 Task: Create new Company, with domain: 'caterpillar.com' and type: 'Reseller'. Add new contact for this company, with mail Id: 'Akshay18Verma@caterpillar.com', First Name: Akshay, Last name:  Verma, Job Title: 'Supply Chain Manager', Phone Number: '(617) 555-8902'. Change life cycle stage to  Lead and lead status to  Open. Logged in from softage.3@softage.net
Action: Mouse moved to (30, 65)
Screenshot: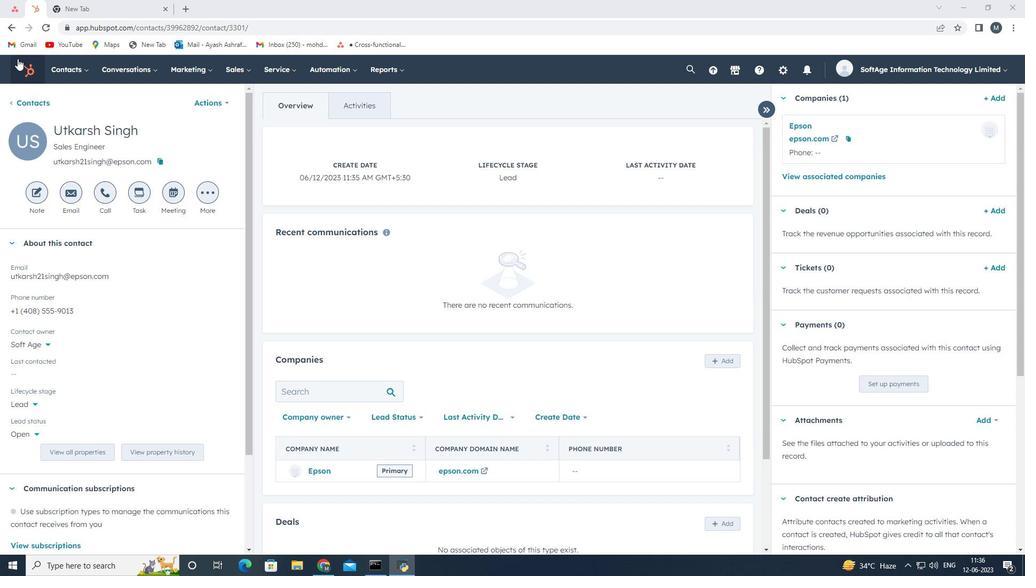 
Action: Mouse pressed left at (30, 65)
Screenshot: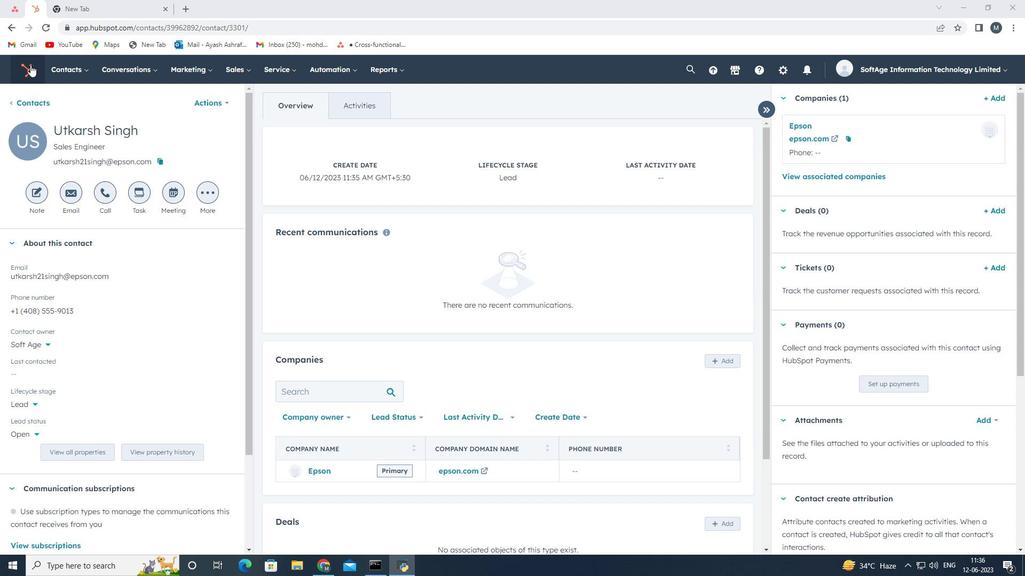 
Action: Mouse moved to (53, 68)
Screenshot: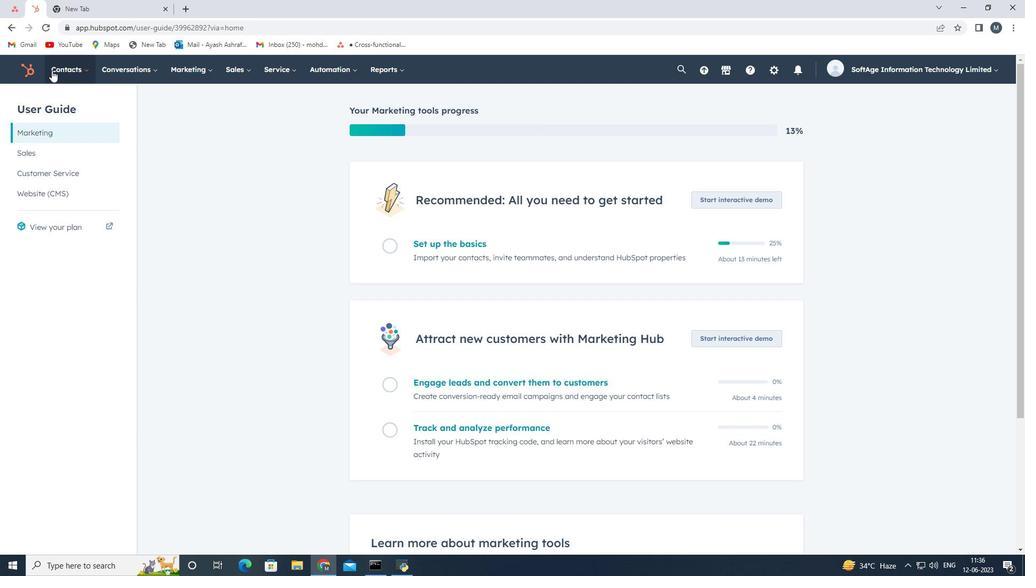 
Action: Mouse pressed left at (53, 68)
Screenshot: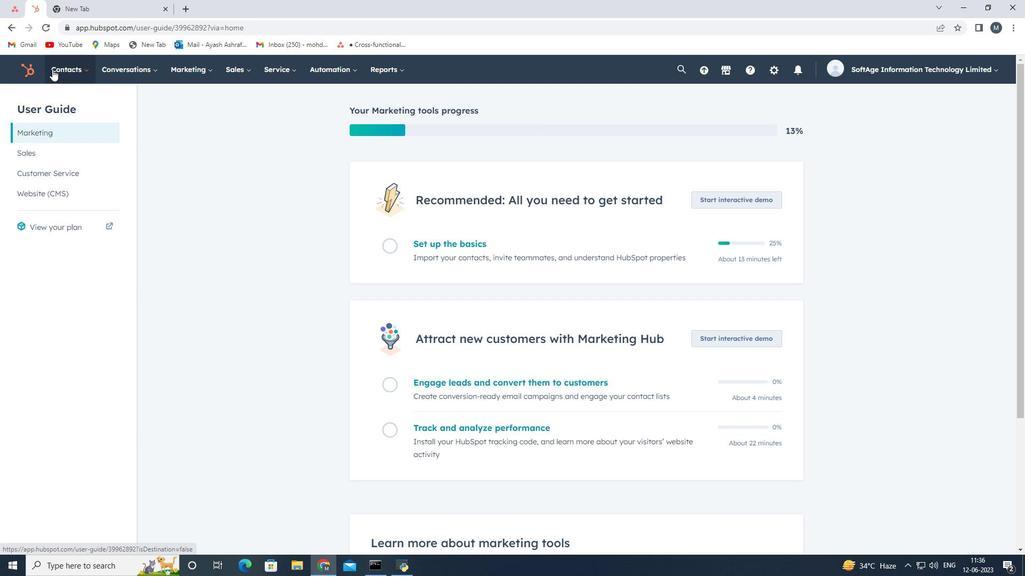 
Action: Mouse moved to (78, 124)
Screenshot: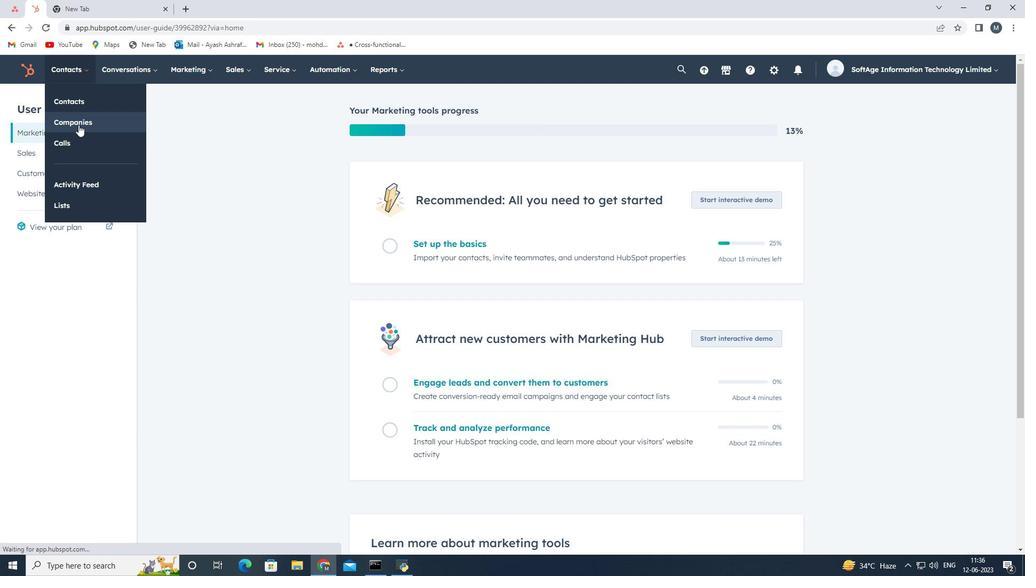
Action: Mouse pressed left at (78, 124)
Screenshot: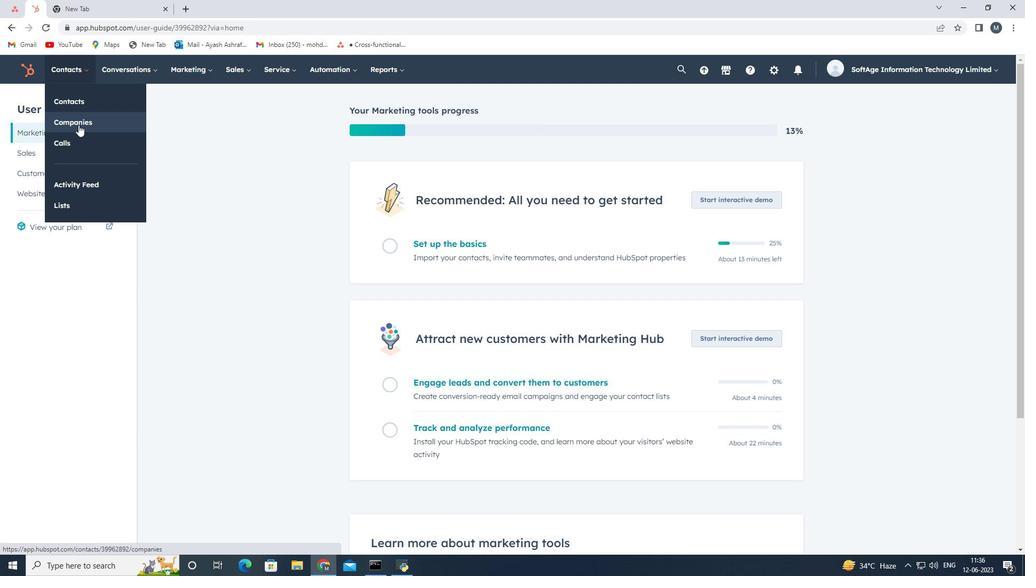 
Action: Mouse moved to (958, 108)
Screenshot: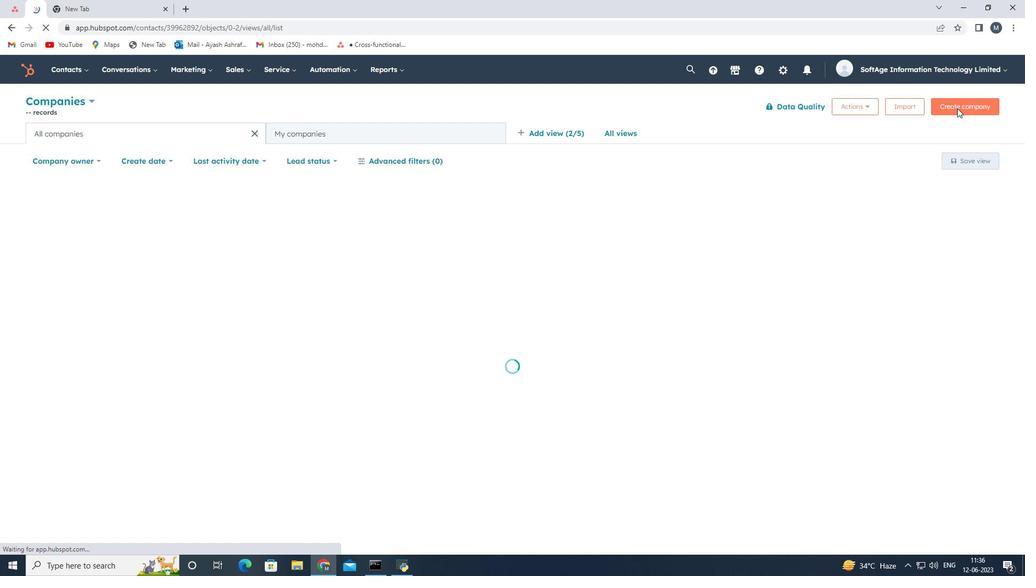 
Action: Mouse pressed left at (958, 108)
Screenshot: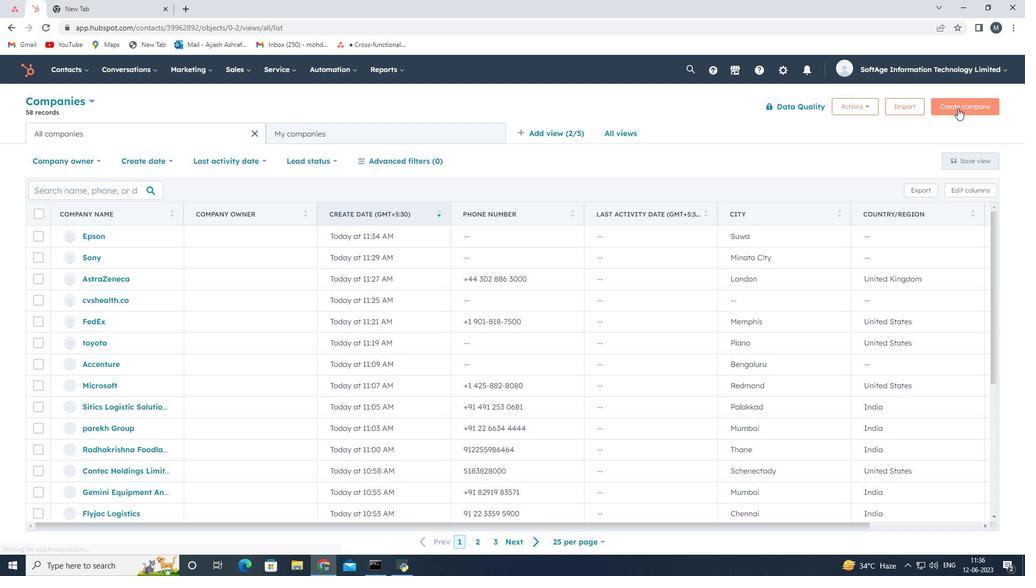 
Action: Mouse moved to (778, 153)
Screenshot: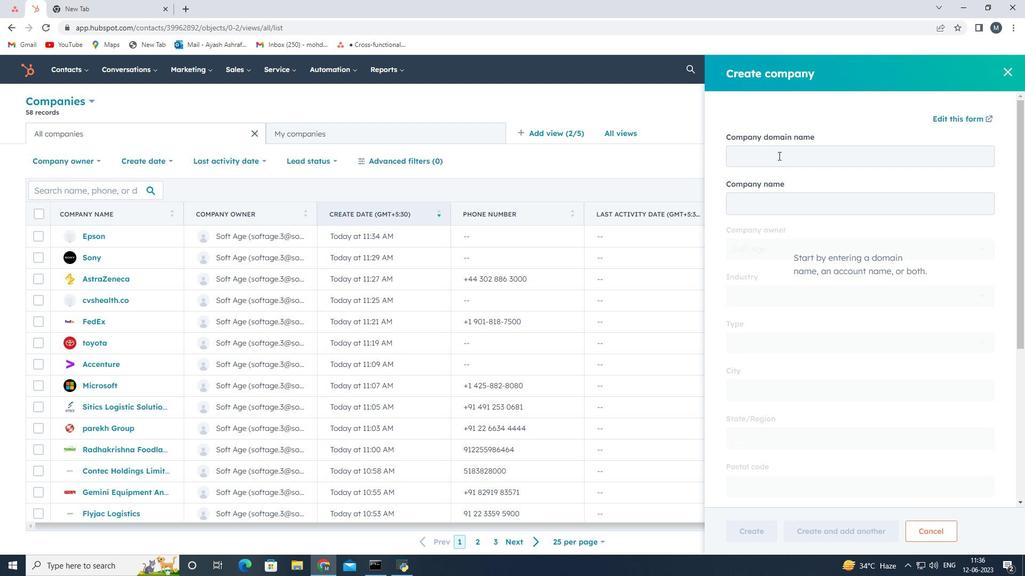 
Action: Mouse pressed left at (778, 153)
Screenshot: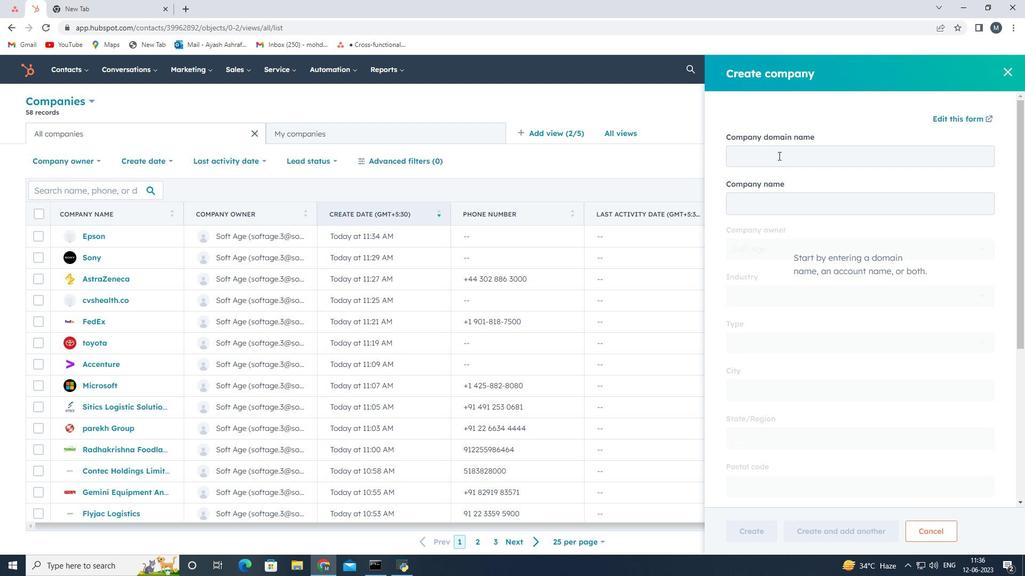 
Action: Key pressed catepillar.com
Screenshot: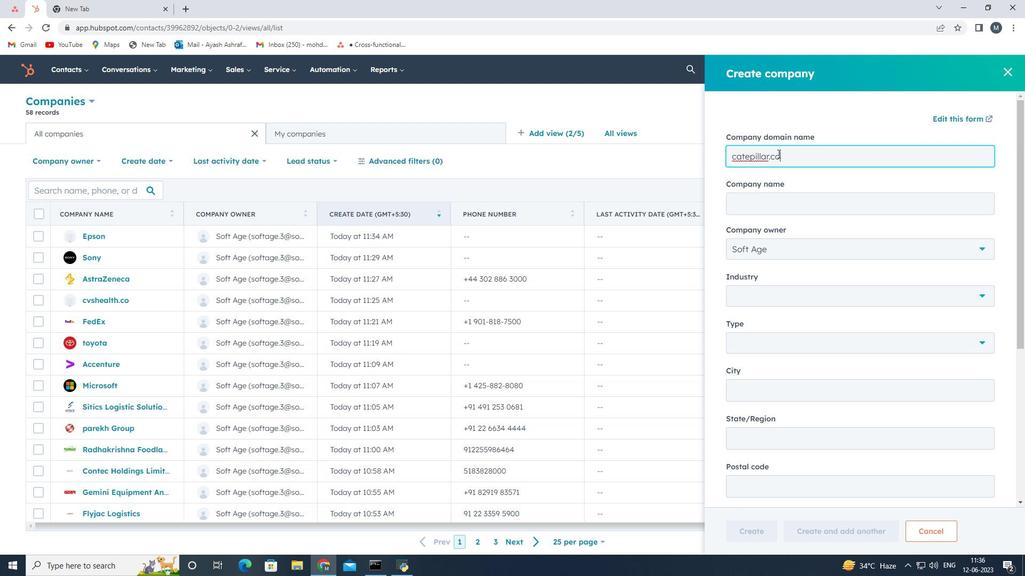 
Action: Mouse moved to (778, 291)
Screenshot: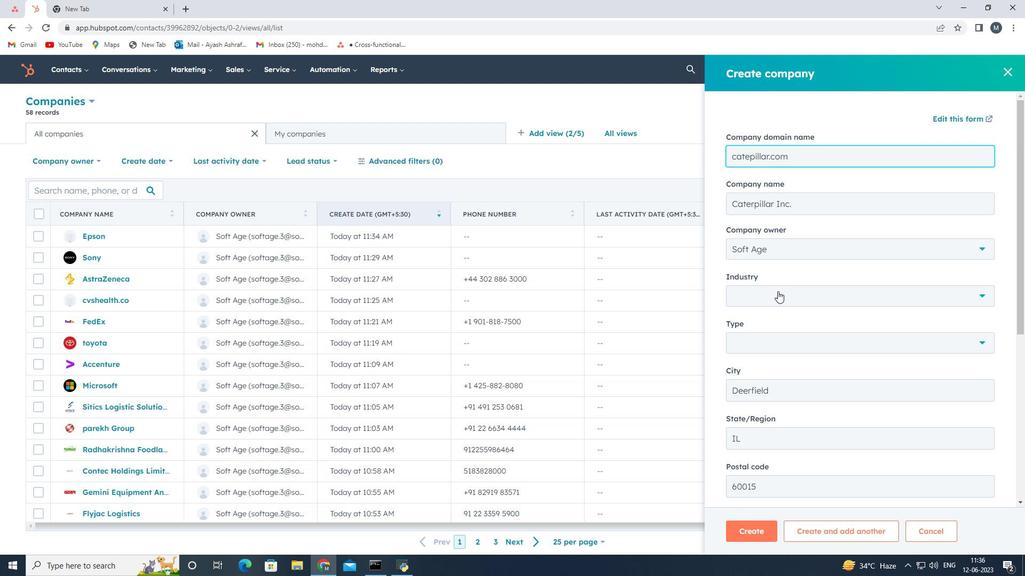 
Action: Mouse pressed left at (778, 291)
Screenshot: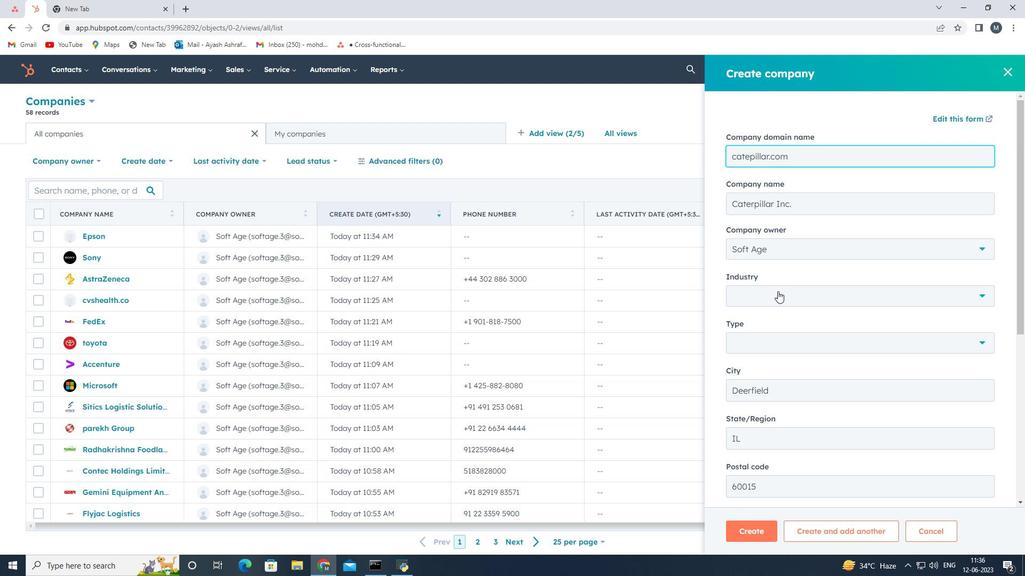 
Action: Mouse moved to (803, 266)
Screenshot: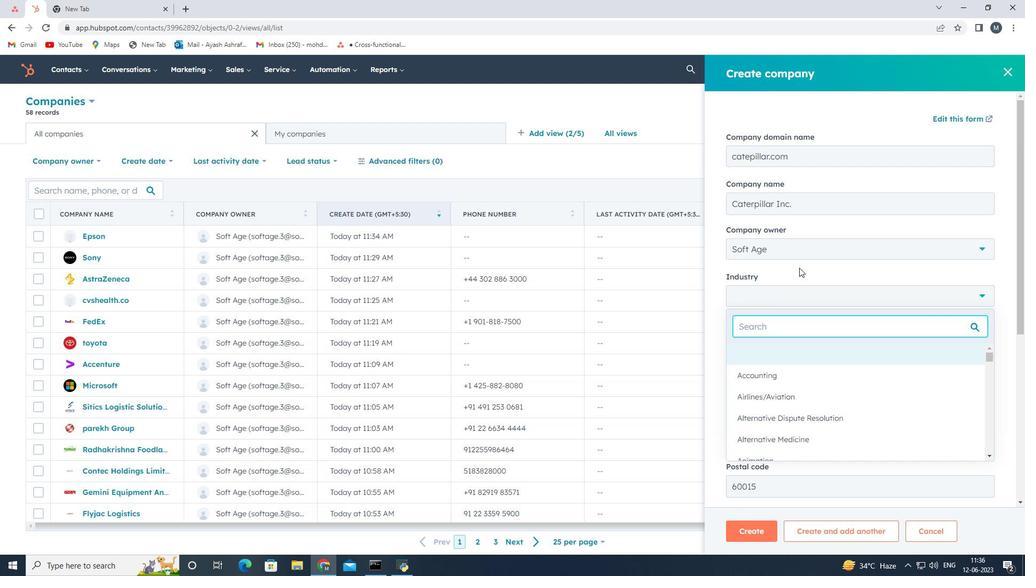 
Action: Mouse pressed left at (803, 266)
Screenshot: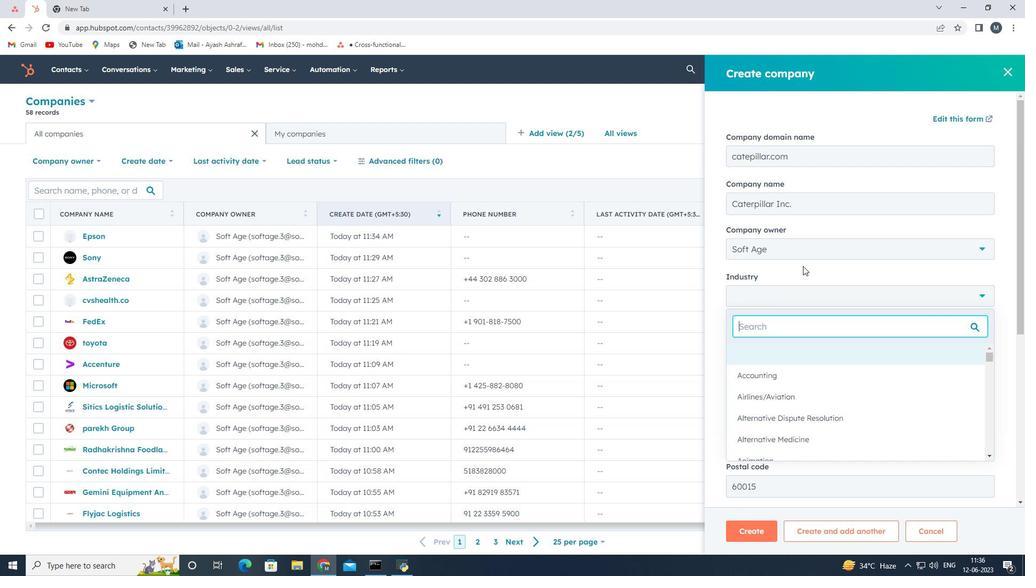 
Action: Mouse moved to (807, 262)
Screenshot: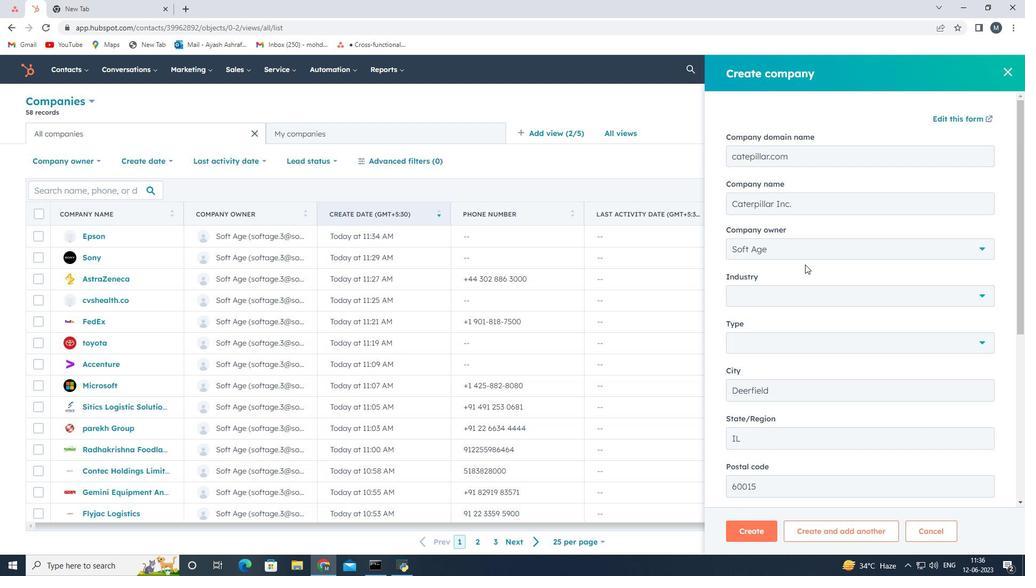 
Action: Mouse scrolled (807, 261) with delta (0, 0)
Screenshot: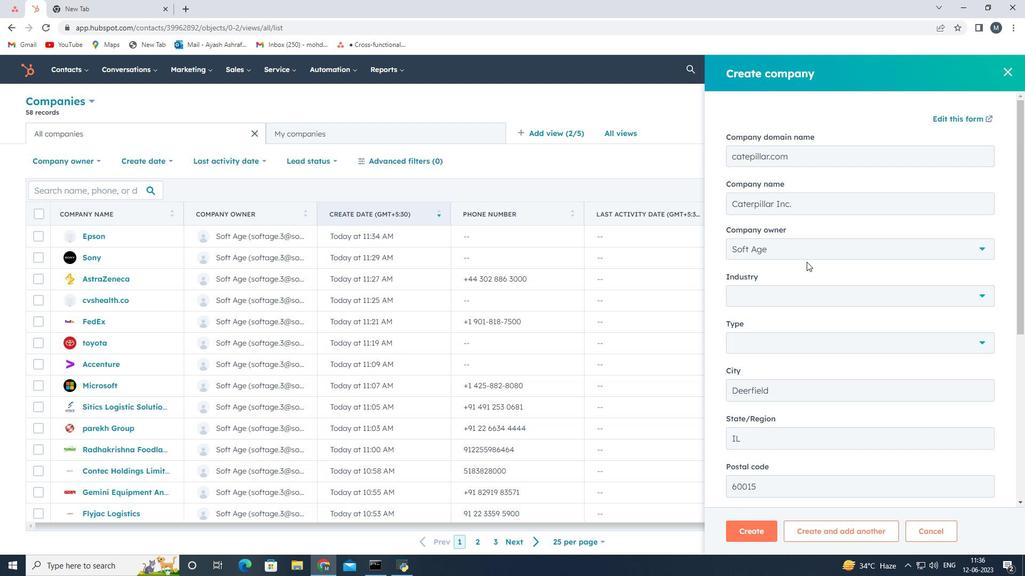 
Action: Mouse moved to (807, 262)
Screenshot: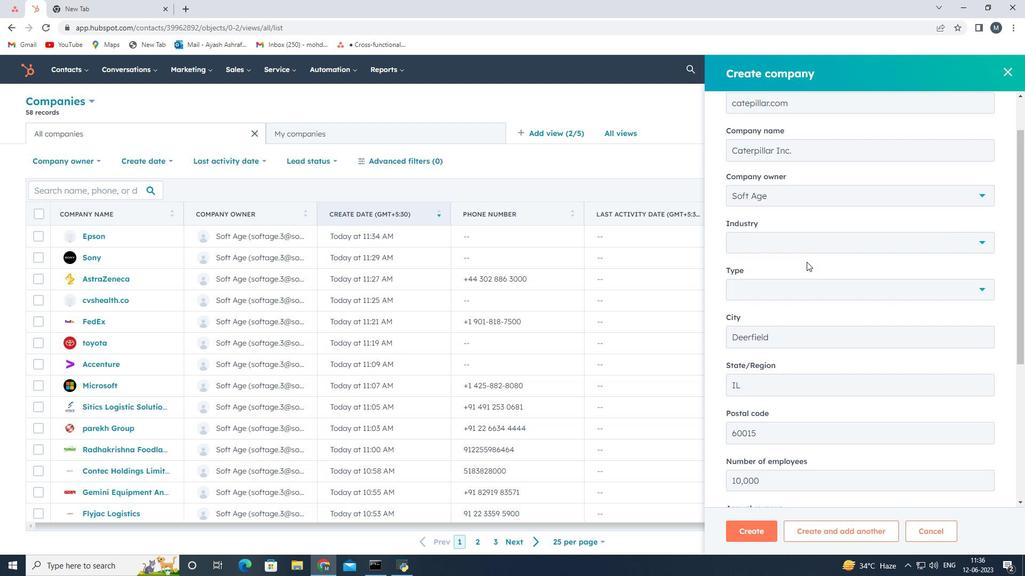 
Action: Mouse scrolled (807, 262) with delta (0, 0)
Screenshot: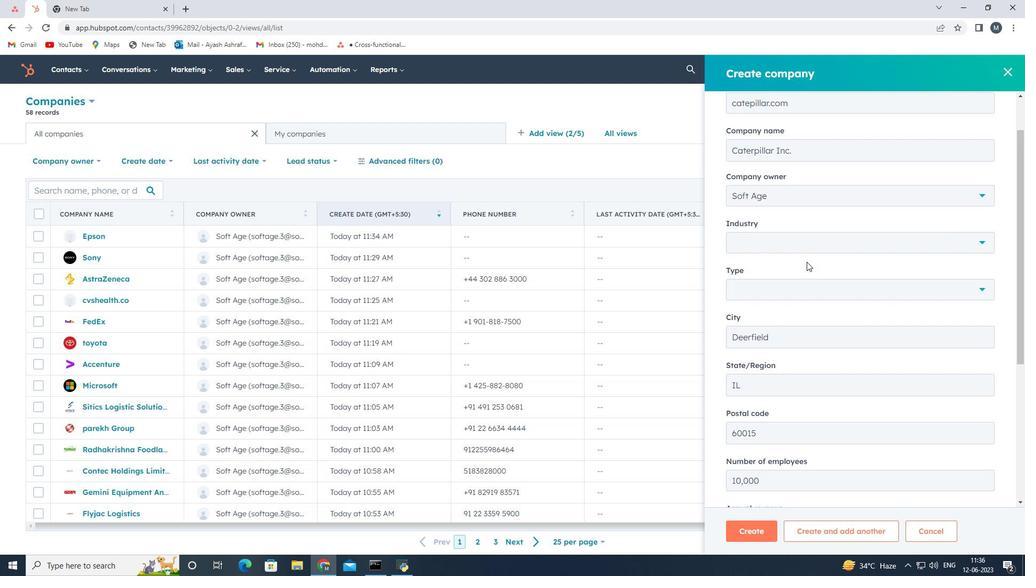 
Action: Mouse moved to (841, 237)
Screenshot: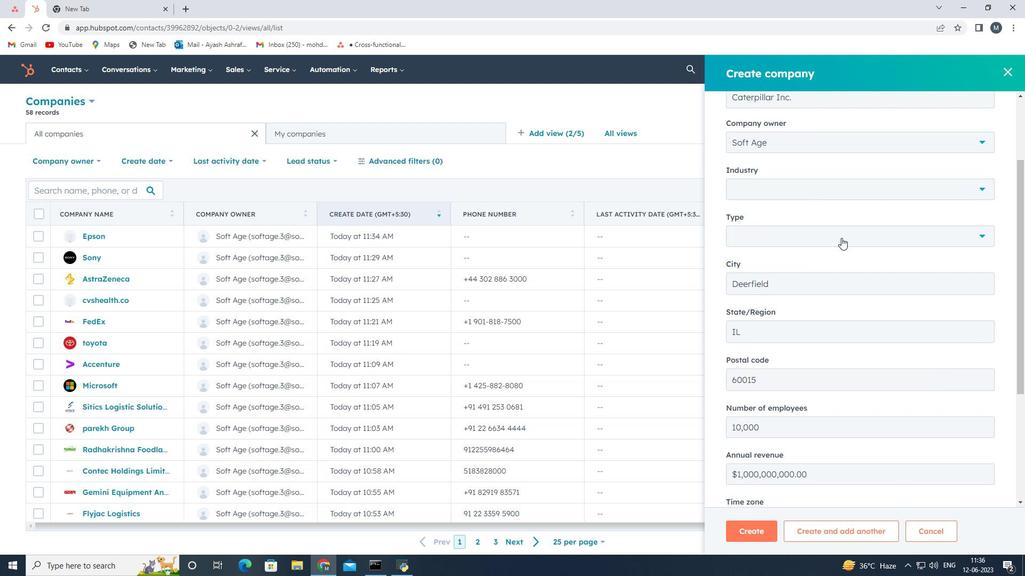 
Action: Mouse pressed left at (841, 237)
Screenshot: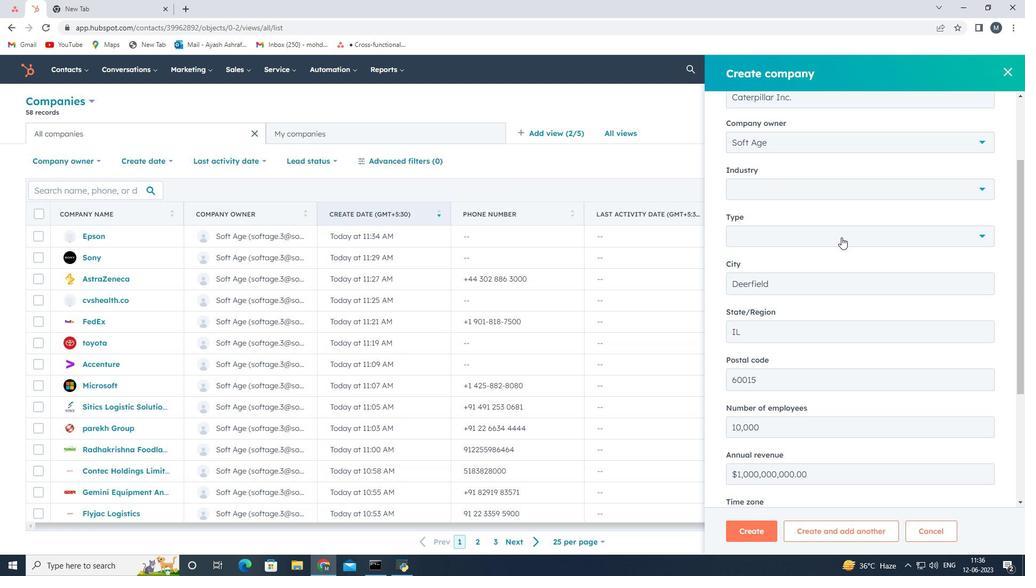 
Action: Mouse moved to (787, 327)
Screenshot: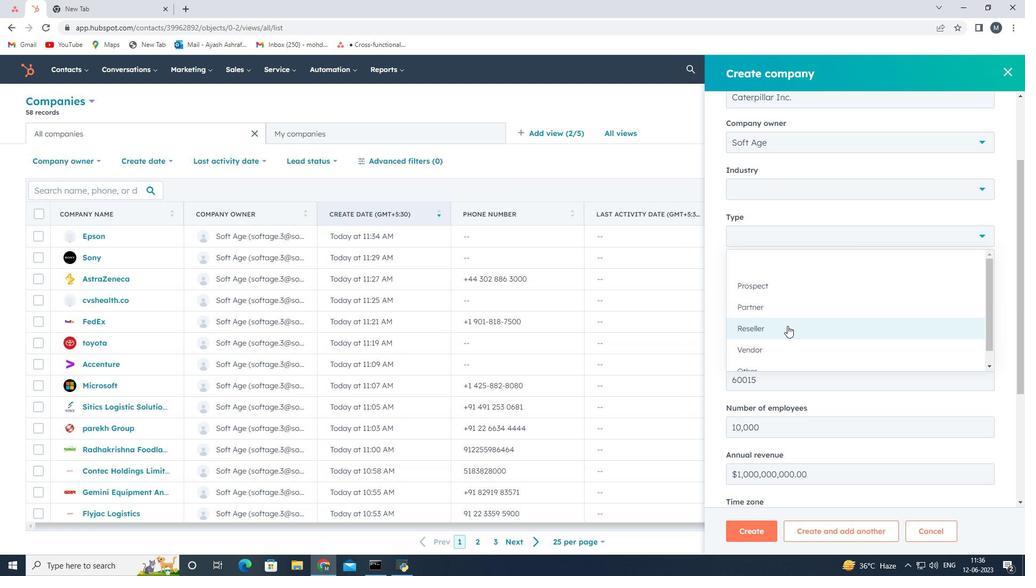 
Action: Mouse pressed left at (787, 327)
Screenshot: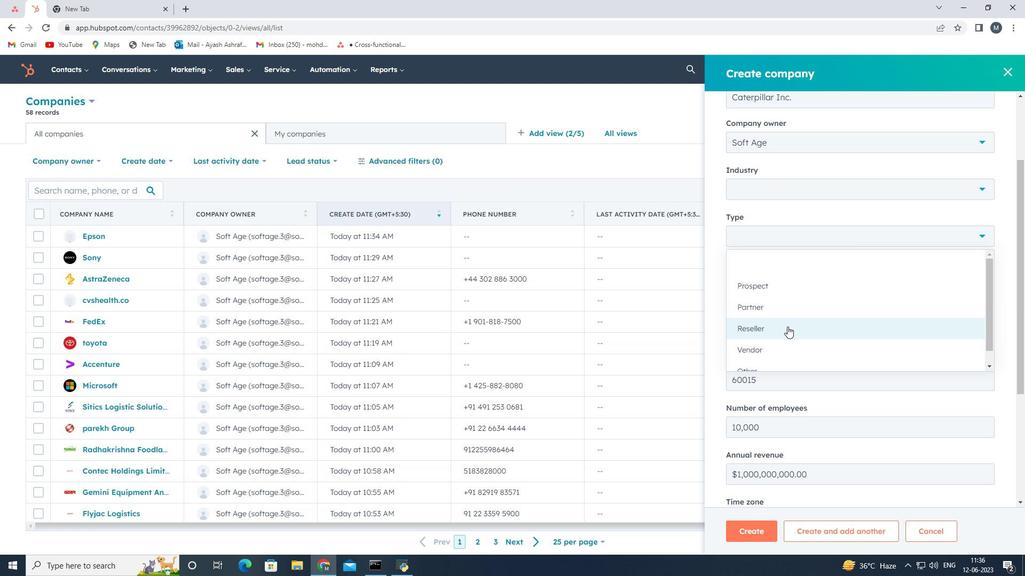 
Action: Mouse moved to (775, 392)
Screenshot: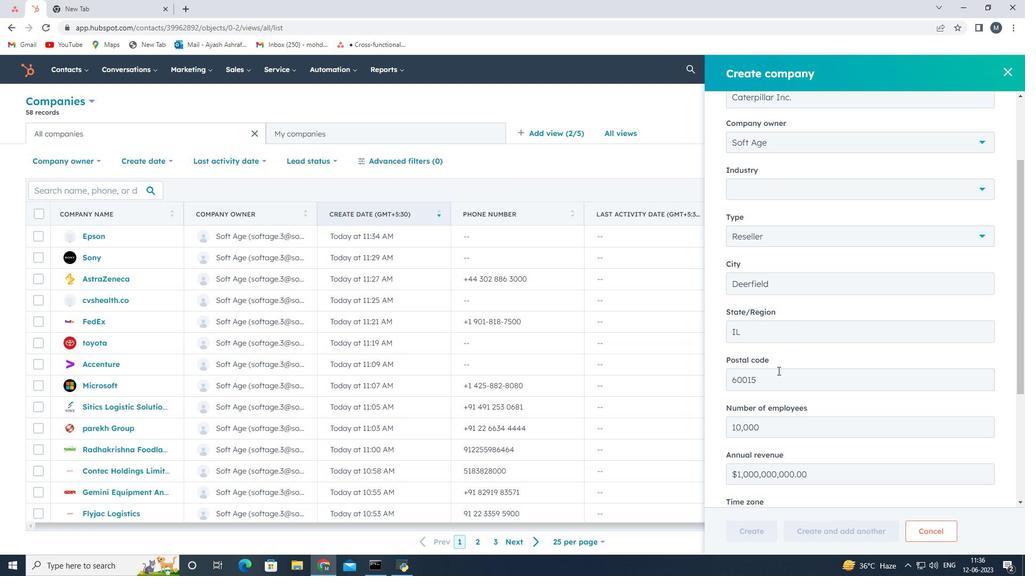 
Action: Mouse scrolled (775, 391) with delta (0, 0)
Screenshot: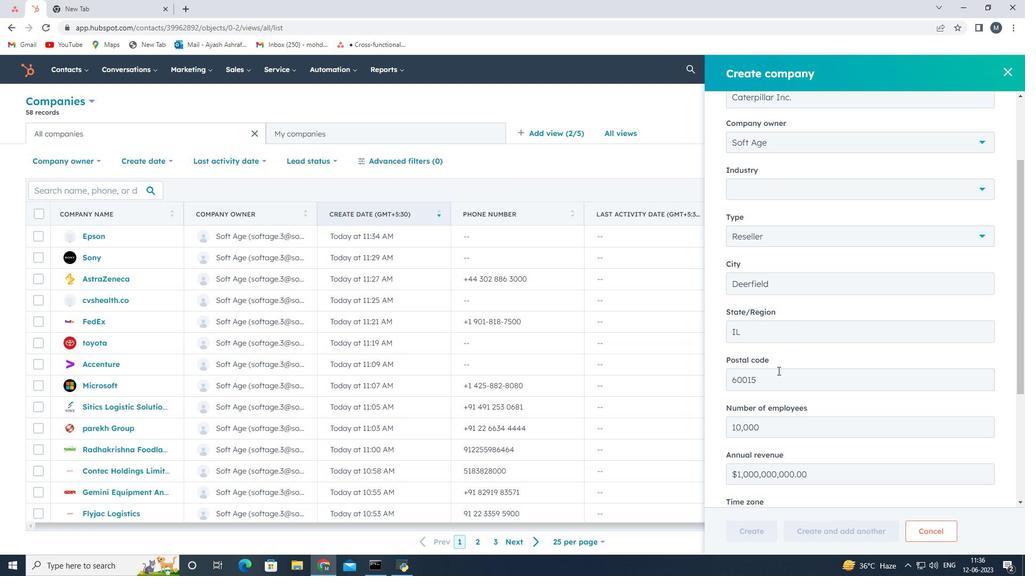 
Action: Mouse moved to (775, 397)
Screenshot: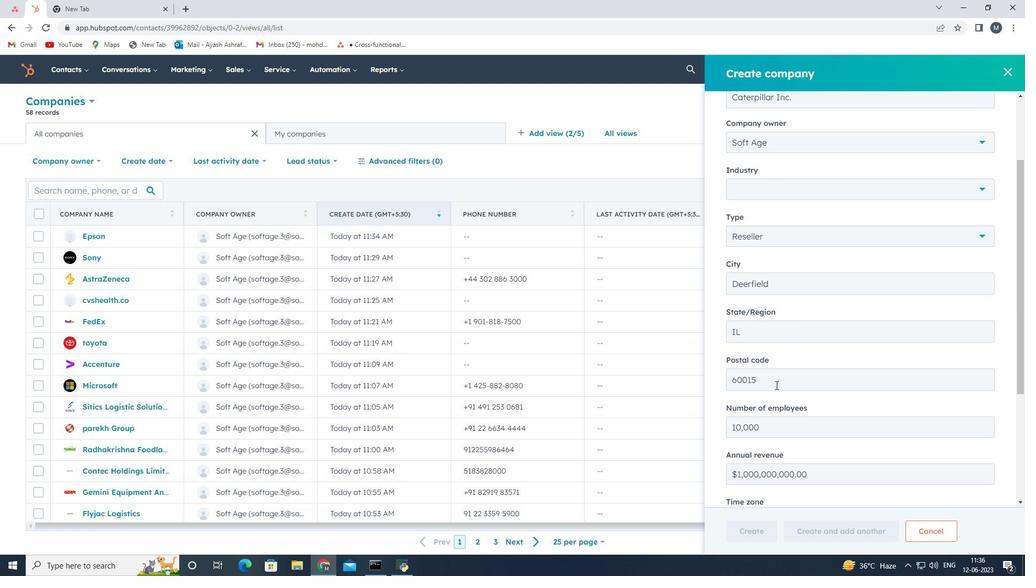 
Action: Mouse scrolled (775, 396) with delta (0, 0)
Screenshot: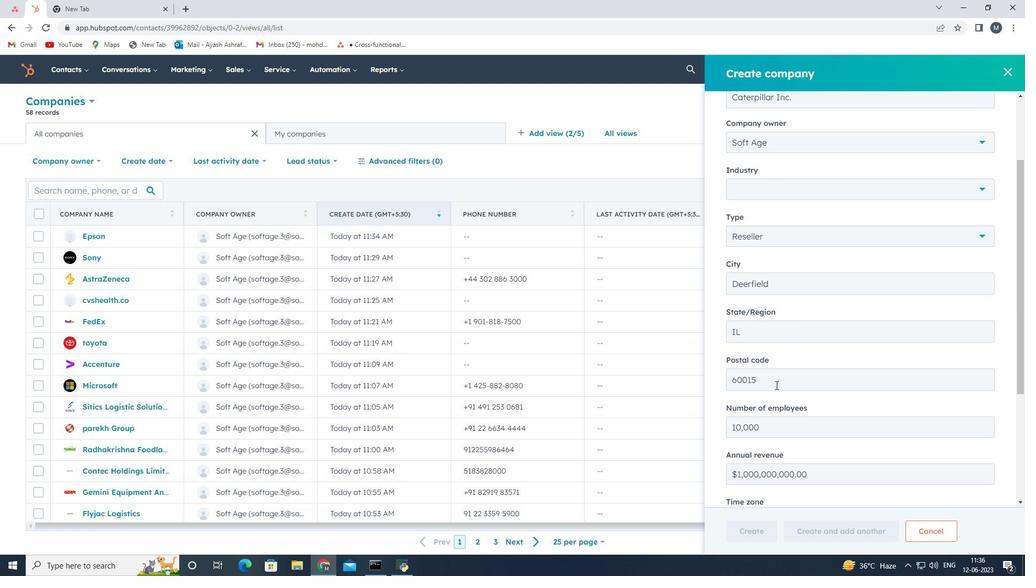 
Action: Mouse moved to (775, 399)
Screenshot: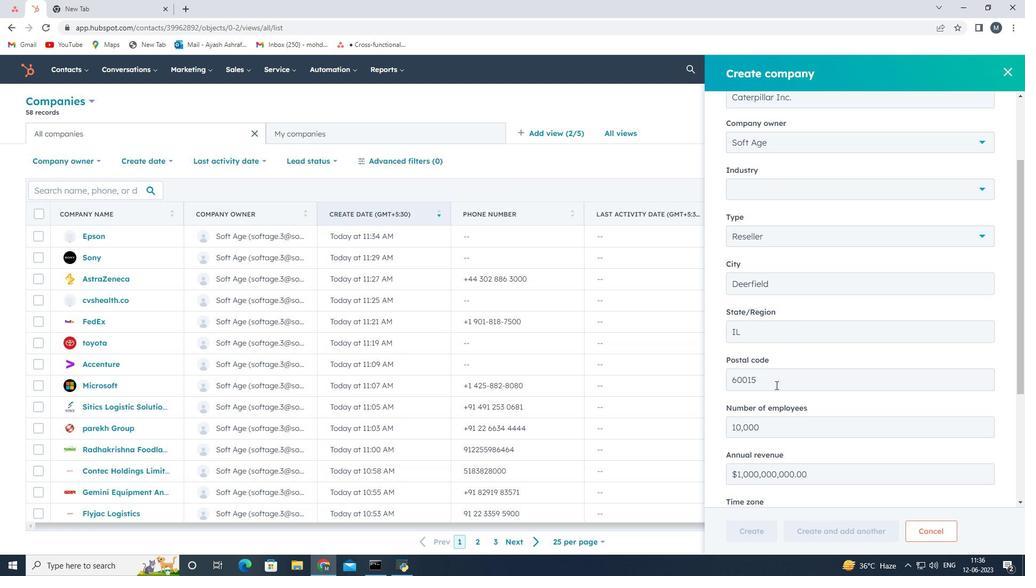 
Action: Mouse scrolled (775, 398) with delta (0, 0)
Screenshot: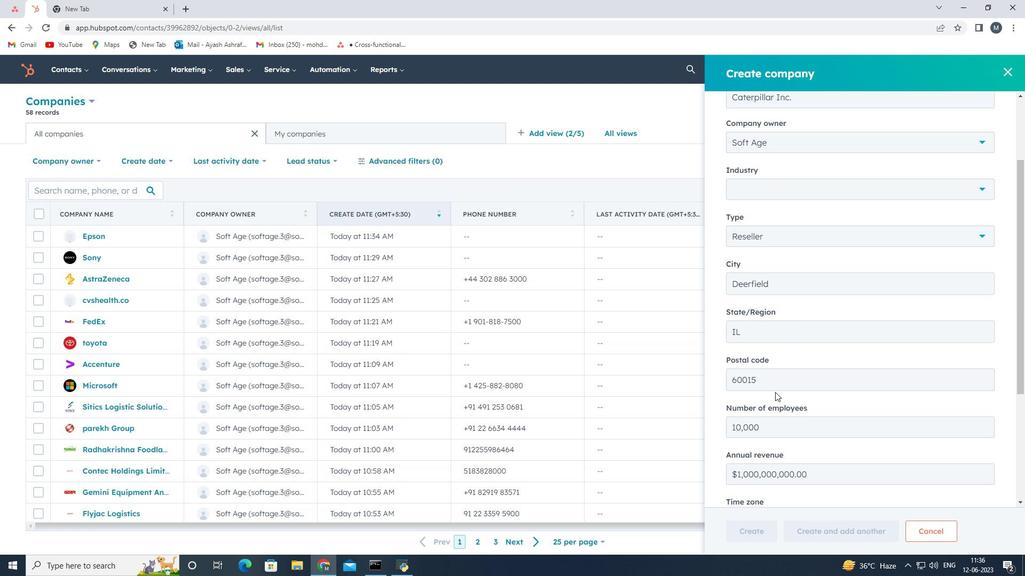 
Action: Mouse scrolled (775, 398) with delta (0, 0)
Screenshot: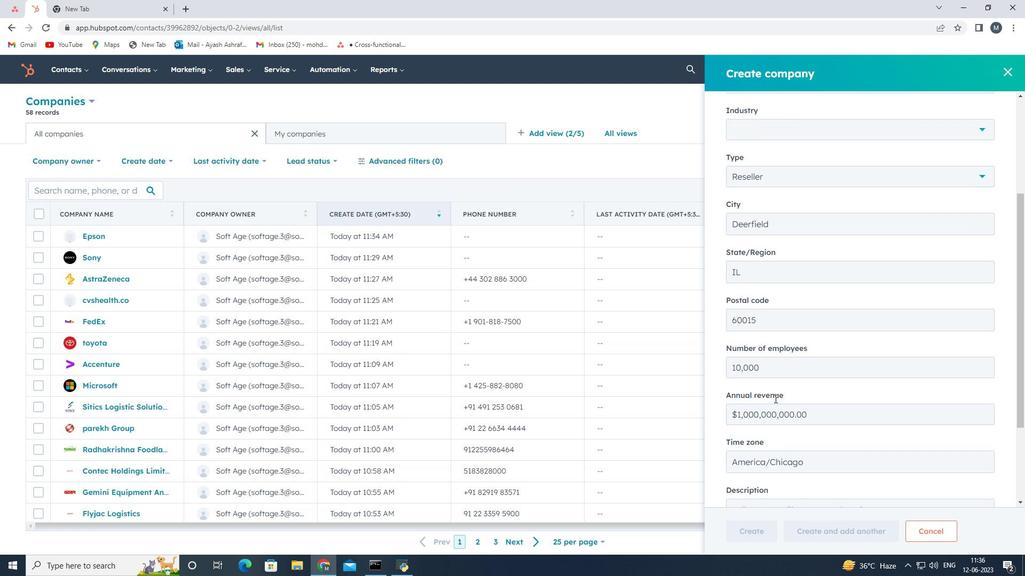 
Action: Mouse moved to (774, 402)
Screenshot: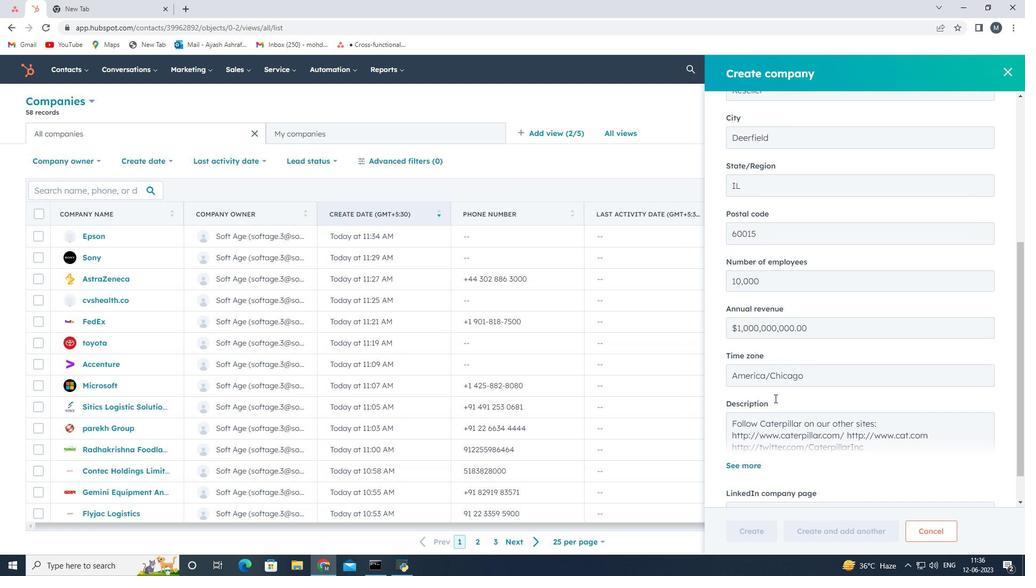 
Action: Mouse scrolled (774, 402) with delta (0, 0)
Screenshot: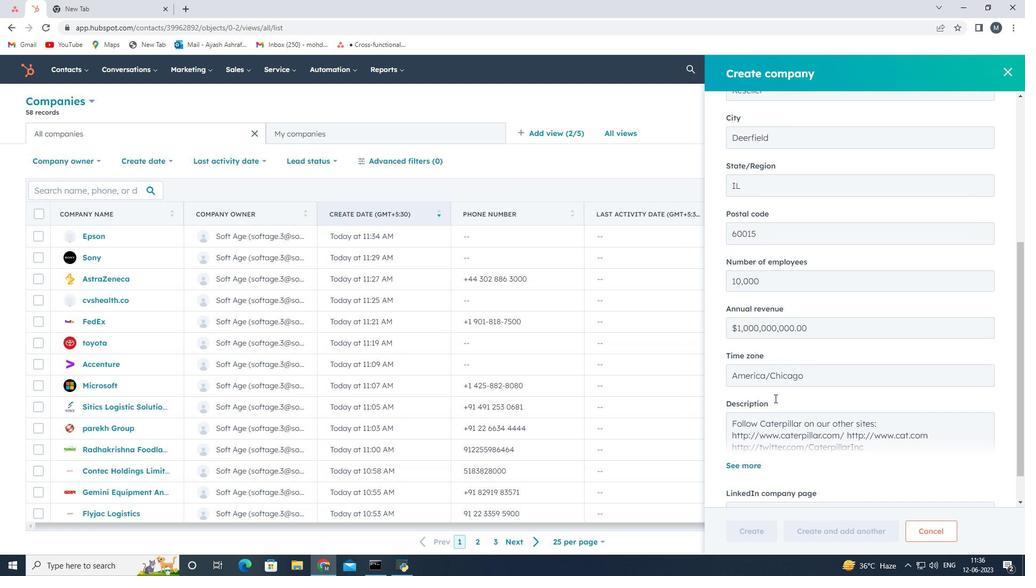 
Action: Mouse moved to (774, 405)
Screenshot: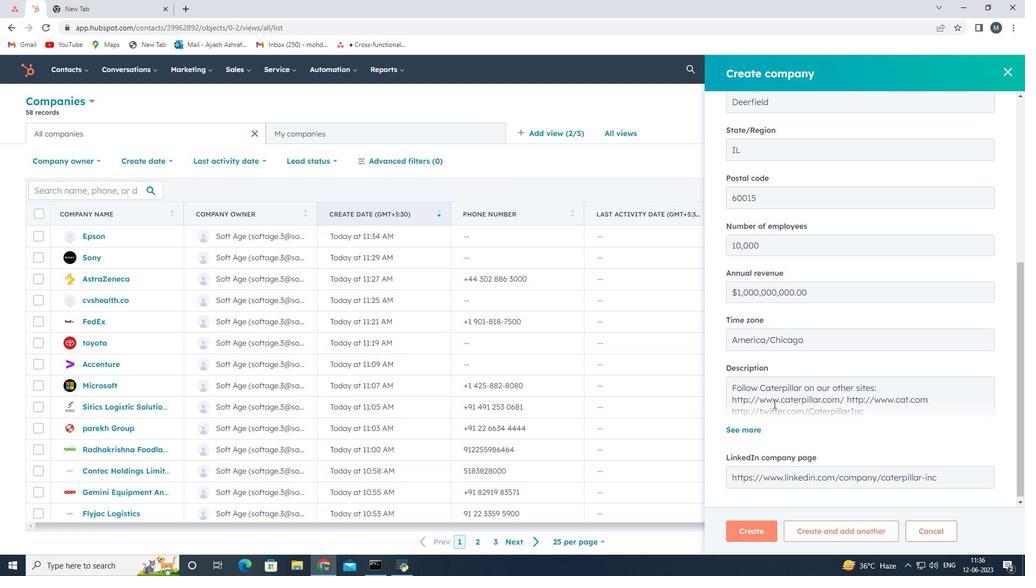 
Action: Mouse scrolled (774, 404) with delta (0, 0)
Screenshot: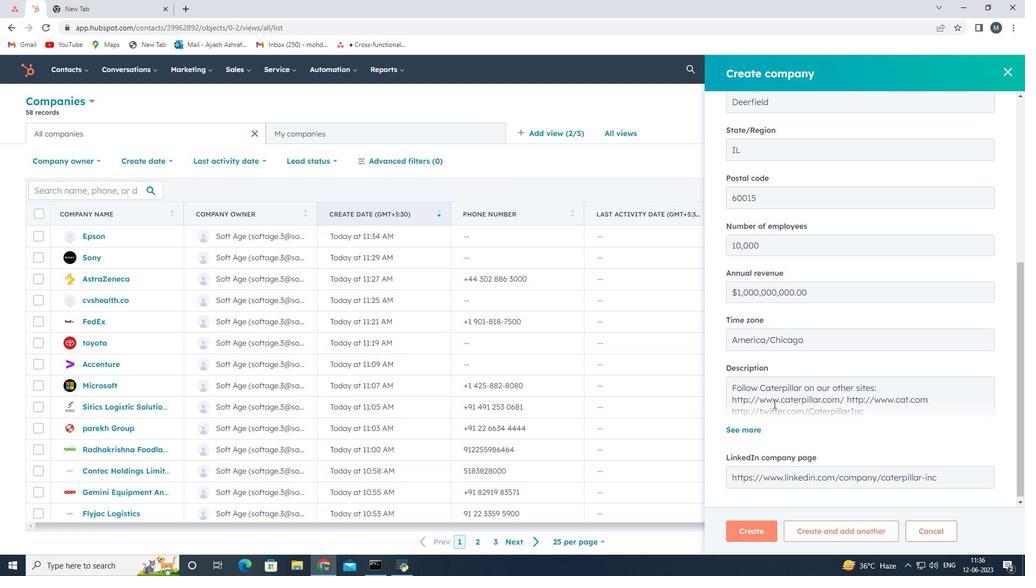 
Action: Mouse moved to (756, 532)
Screenshot: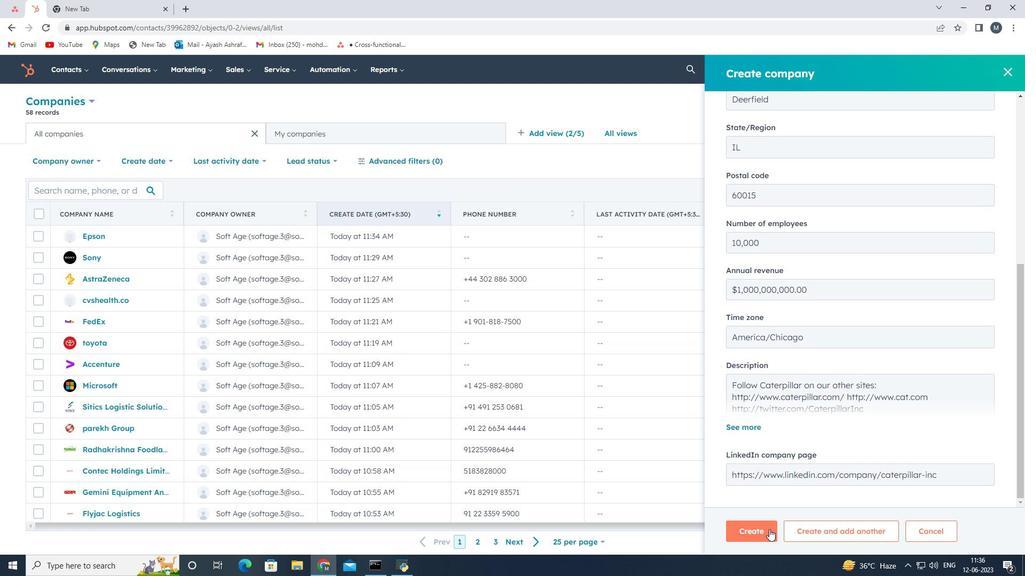 
Action: Mouse pressed left at (756, 532)
Screenshot: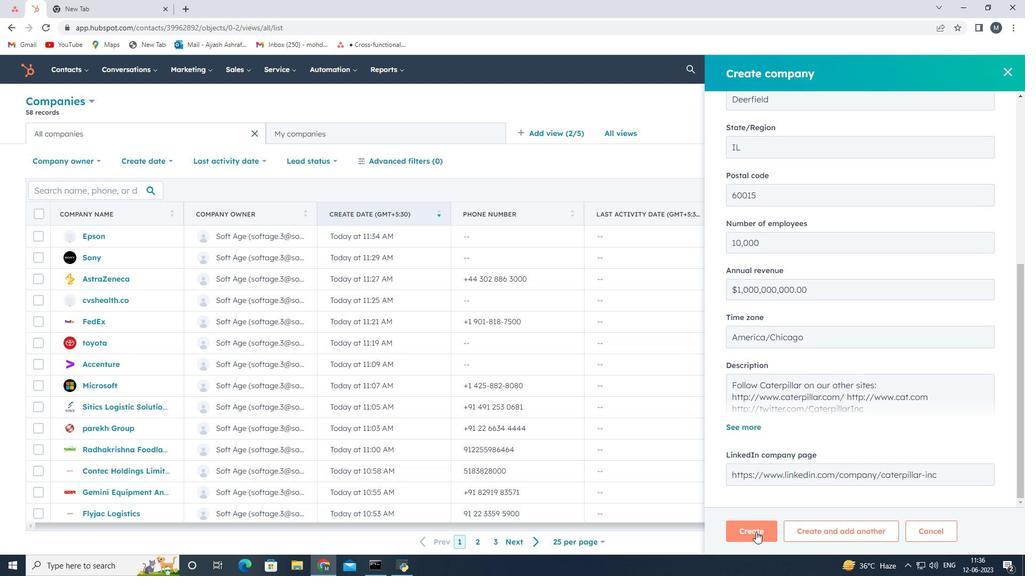 
Action: Mouse moved to (728, 356)
Screenshot: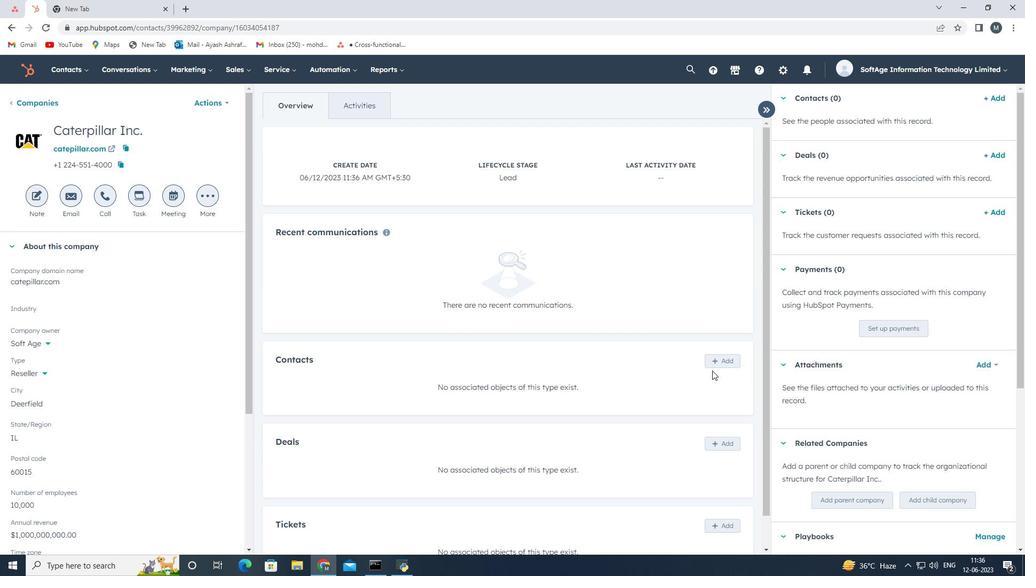 
Action: Mouse pressed left at (728, 356)
Screenshot: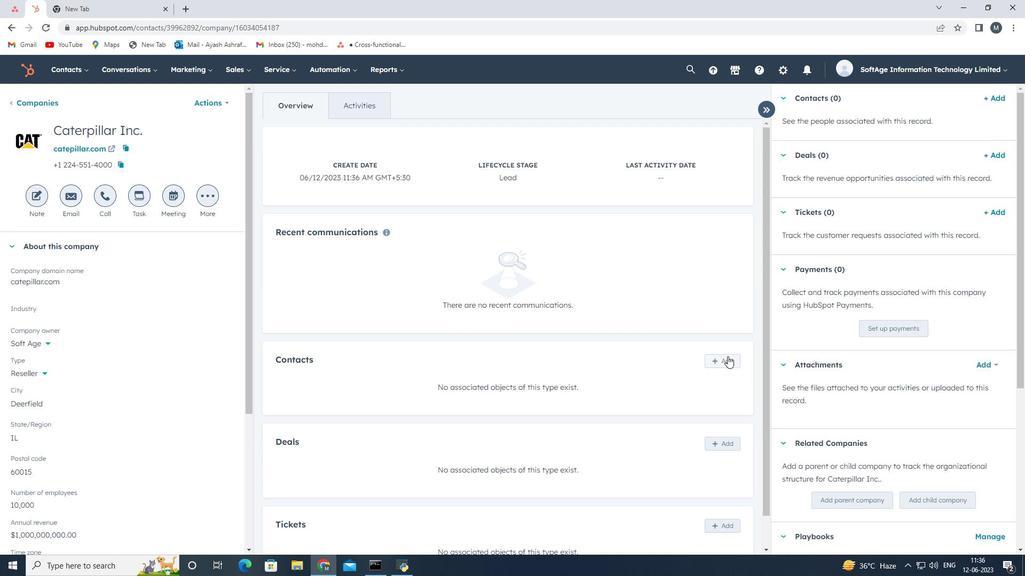 
Action: Mouse moved to (800, 122)
Screenshot: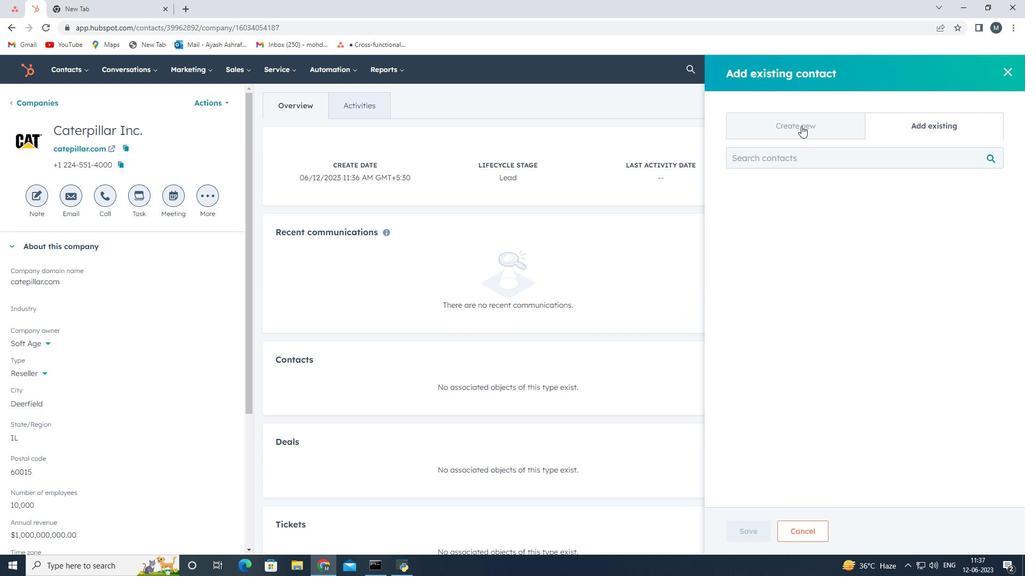 
Action: Mouse pressed left at (800, 122)
Screenshot: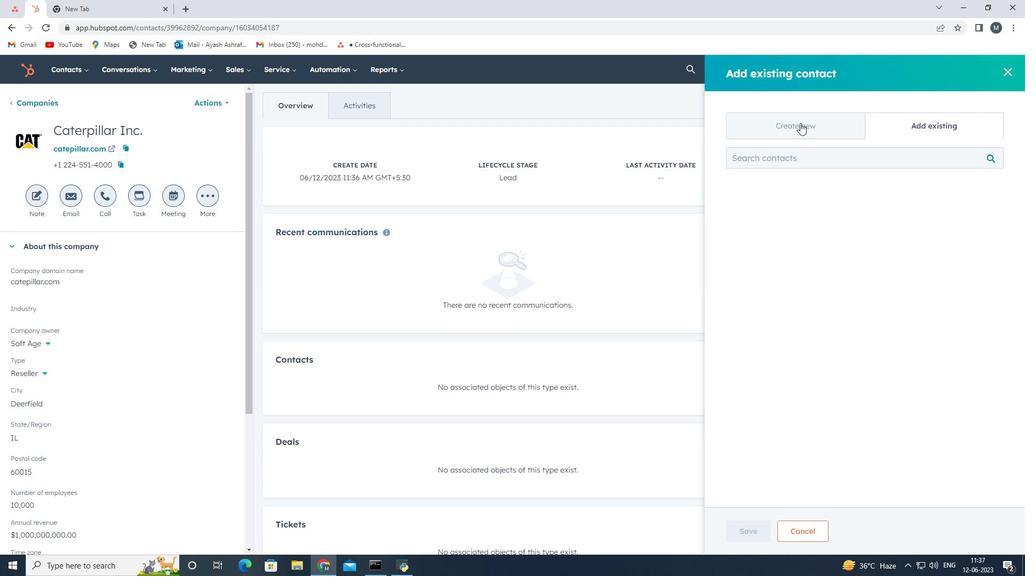 
Action: Mouse moved to (801, 195)
Screenshot: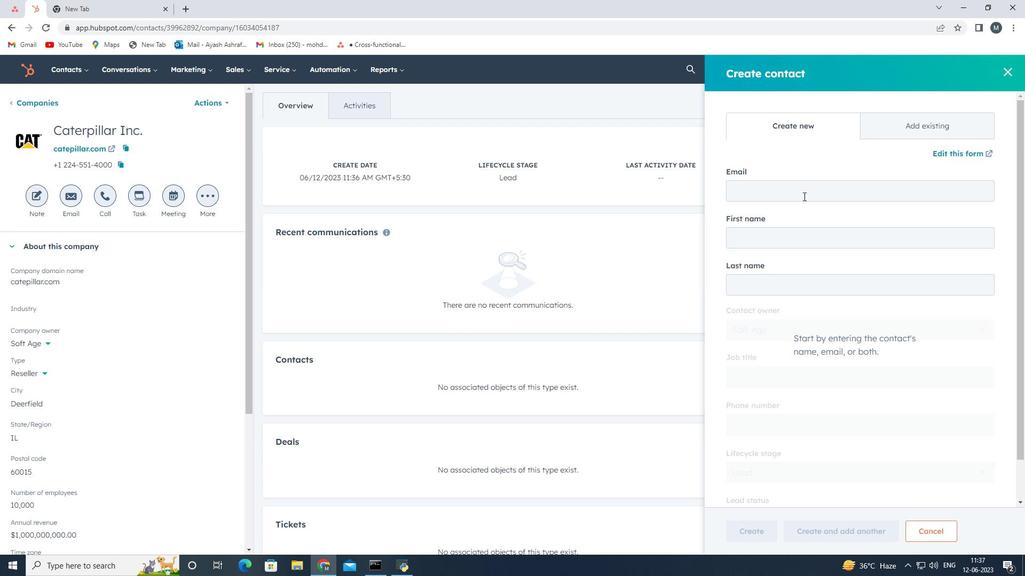 
Action: Mouse pressed left at (801, 195)
Screenshot: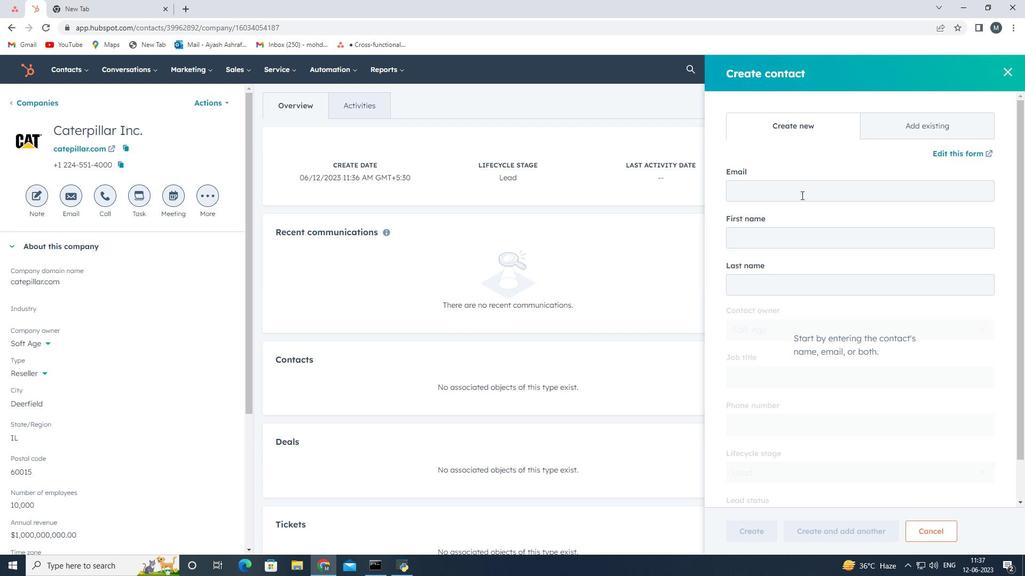 
Action: Mouse moved to (801, 195)
Screenshot: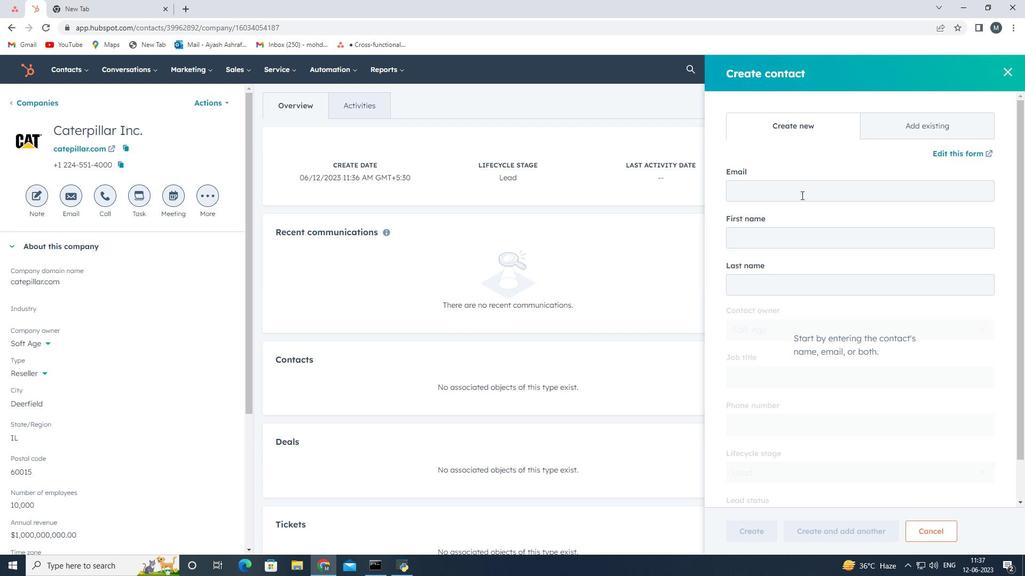 
Action: Key pressed <Key.shift>Akshay18<Key.shift>Verma<Key.shift>@cateo<Key.backspace>pillar.com
Screenshot: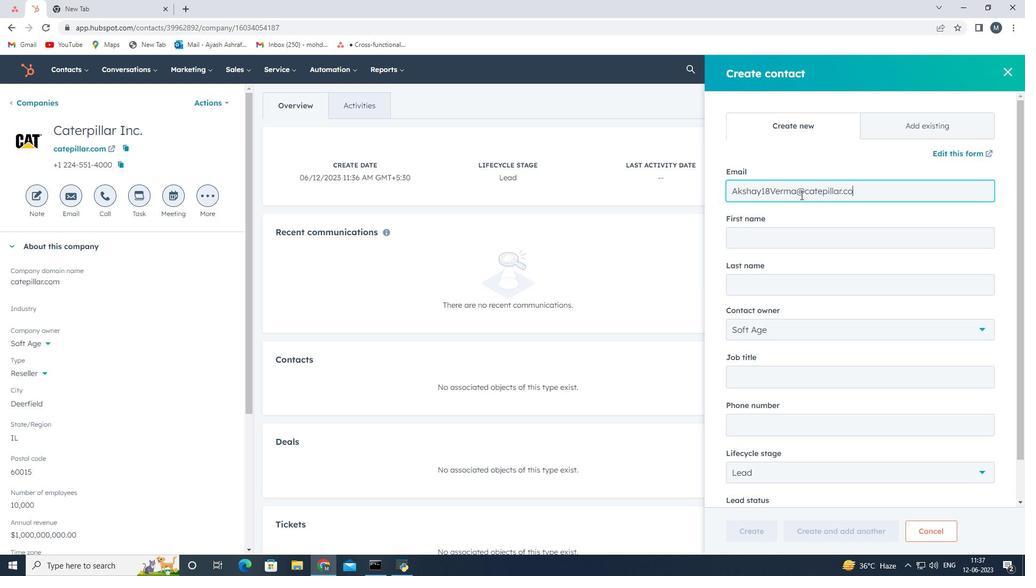 
Action: Mouse moved to (764, 238)
Screenshot: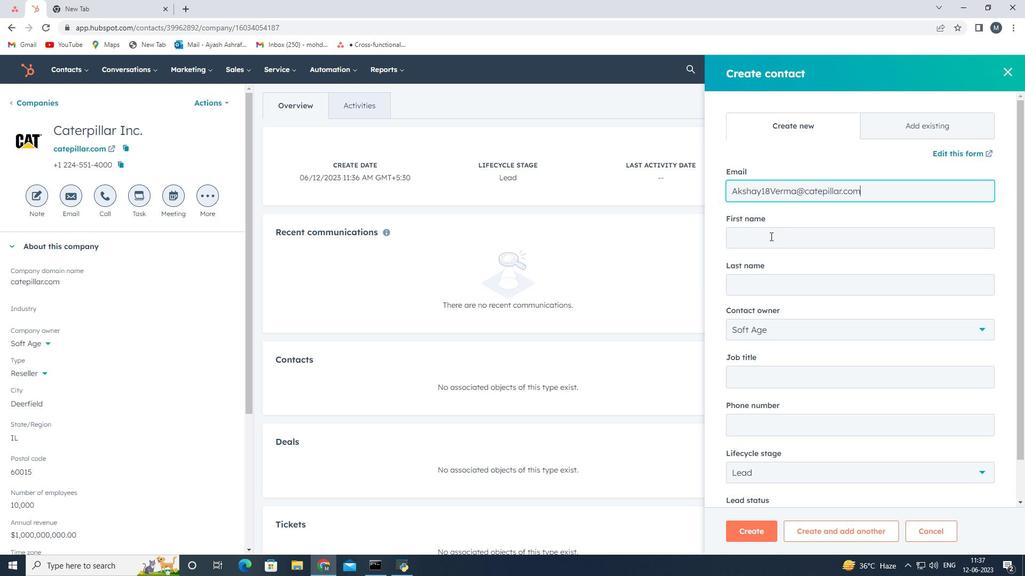 
Action: Mouse pressed left at (764, 238)
Screenshot: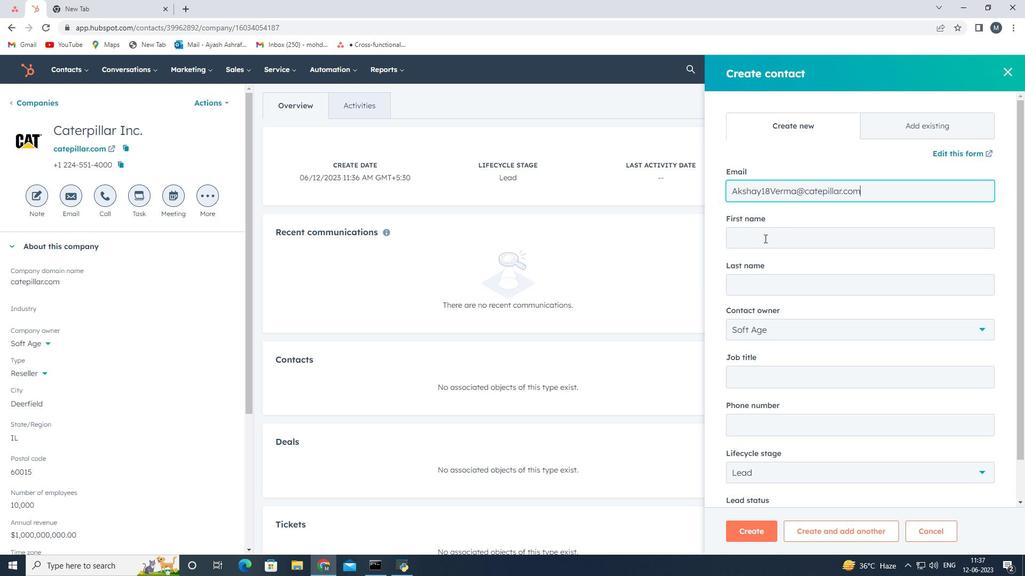 
Action: Mouse moved to (764, 238)
Screenshot: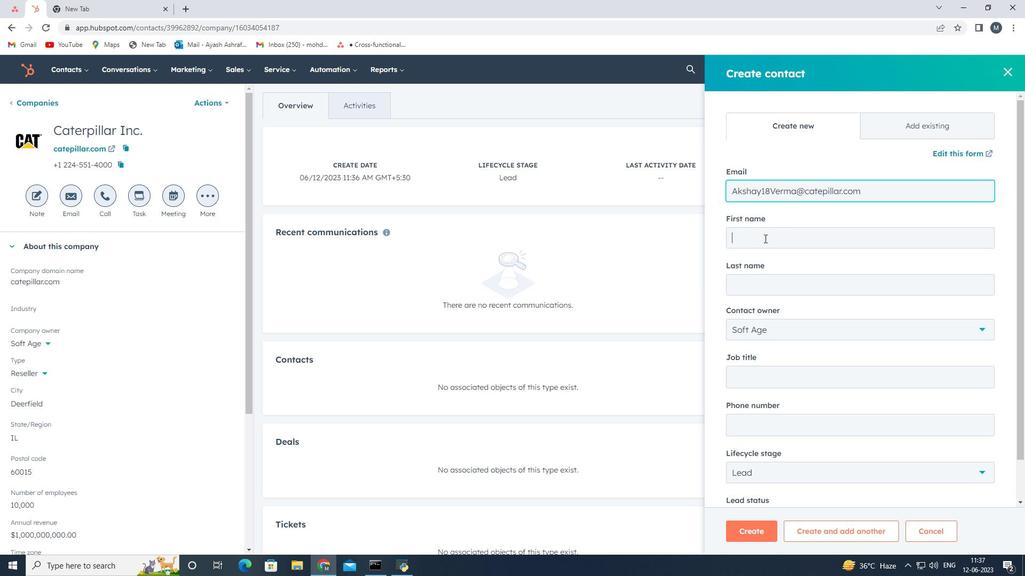 
Action: Key pressed <Key.shift>Akshay
Screenshot: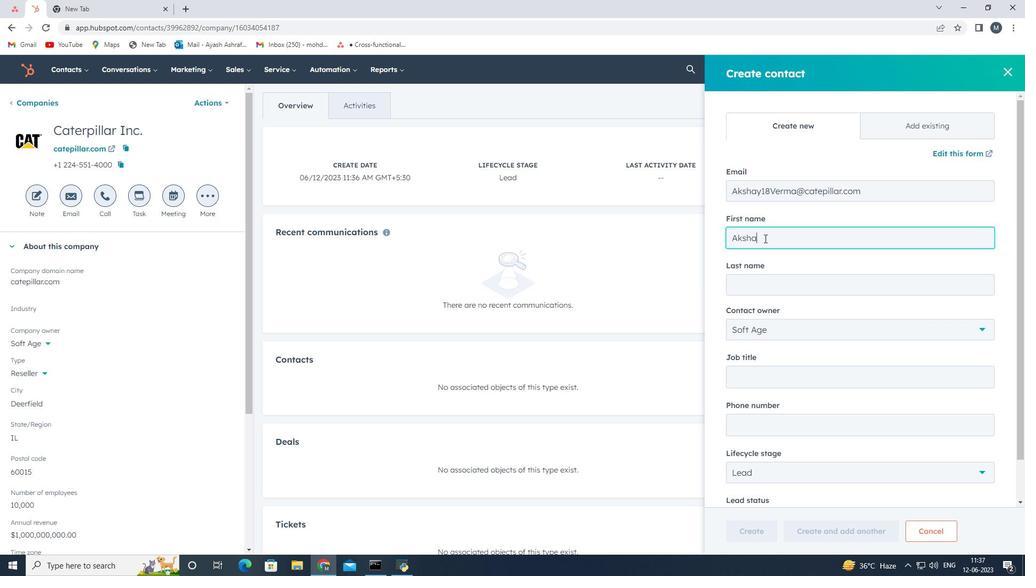 
Action: Mouse moved to (769, 289)
Screenshot: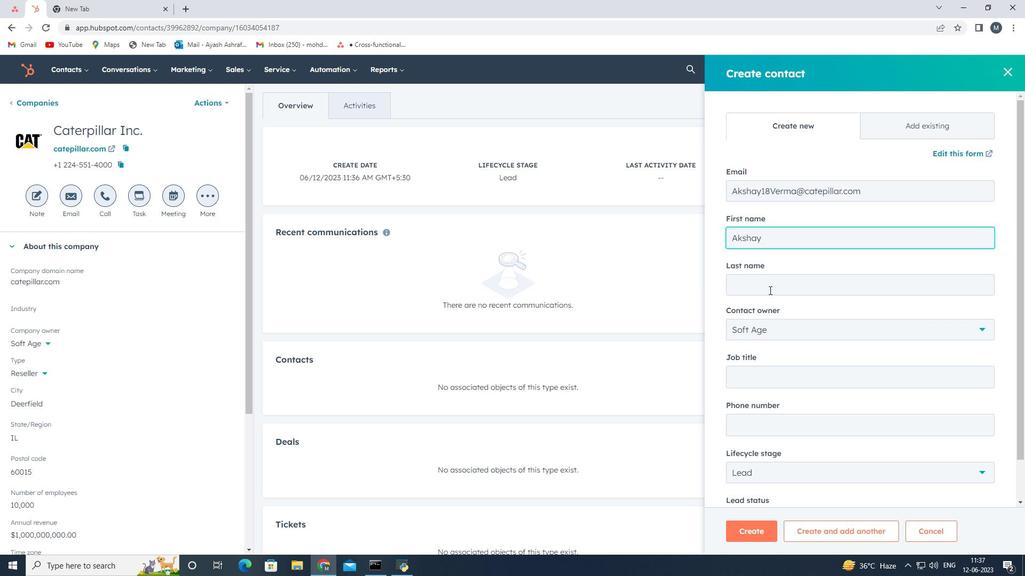 
Action: Mouse pressed left at (769, 289)
Screenshot: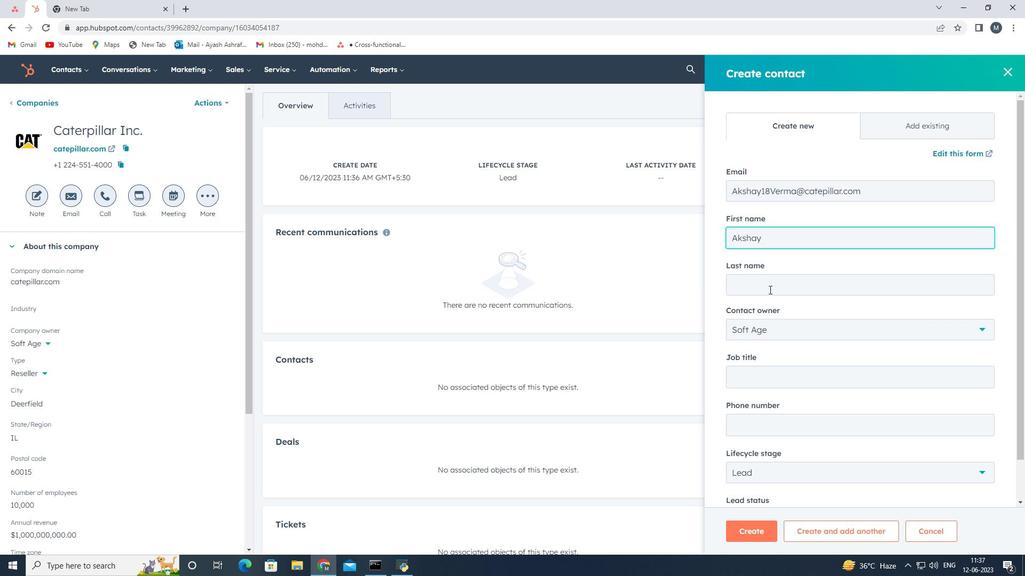 
Action: Key pressed <Key.shift><Key.shift><Key.shift><Key.shift>Verma
Screenshot: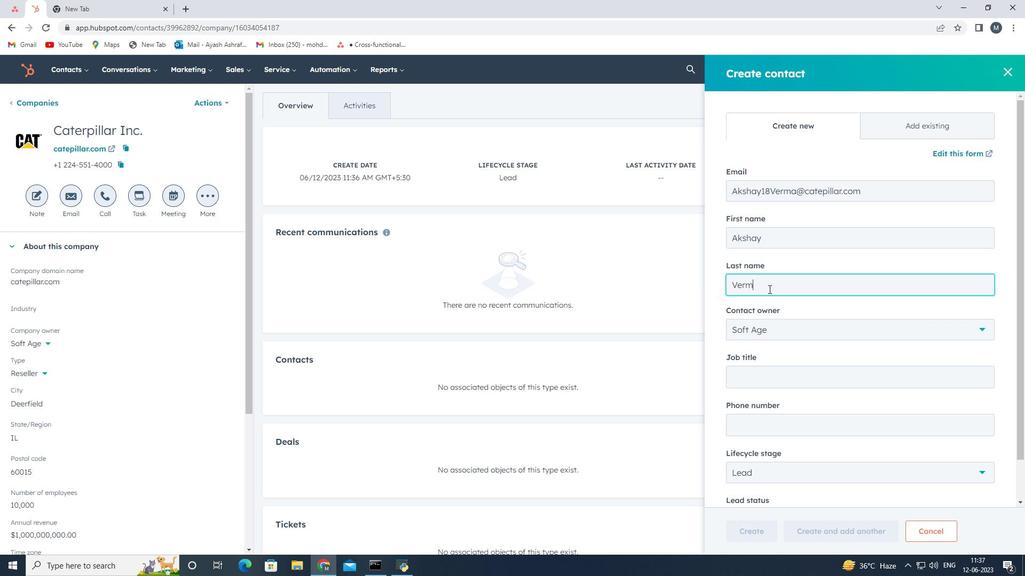 
Action: Mouse moved to (774, 369)
Screenshot: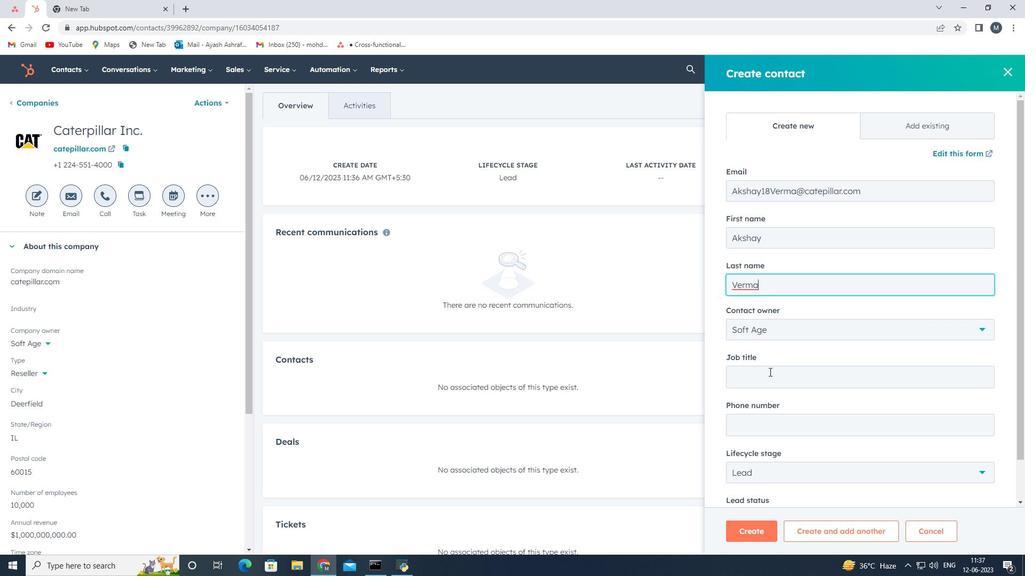 
Action: Mouse pressed left at (774, 369)
Screenshot: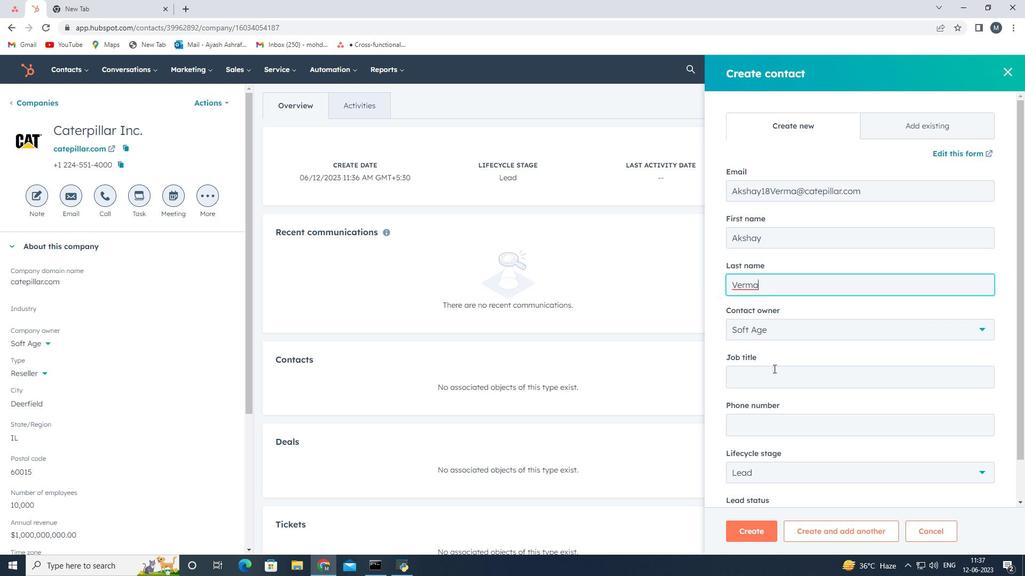 
Action: Mouse moved to (772, 369)
Screenshot: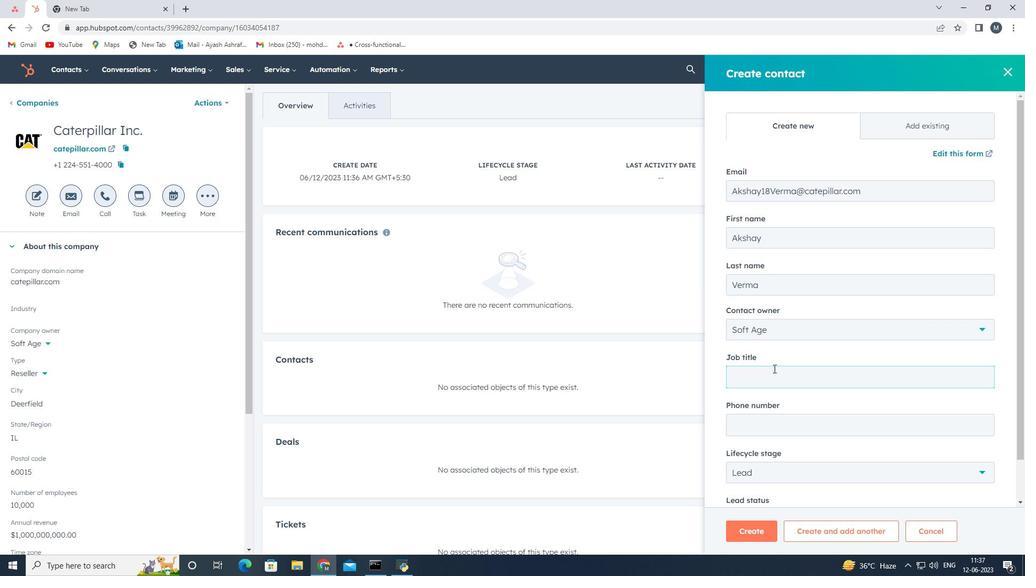
Action: Key pressed <Key.shift>Supply<Key.space><Key.shift>Chain
Screenshot: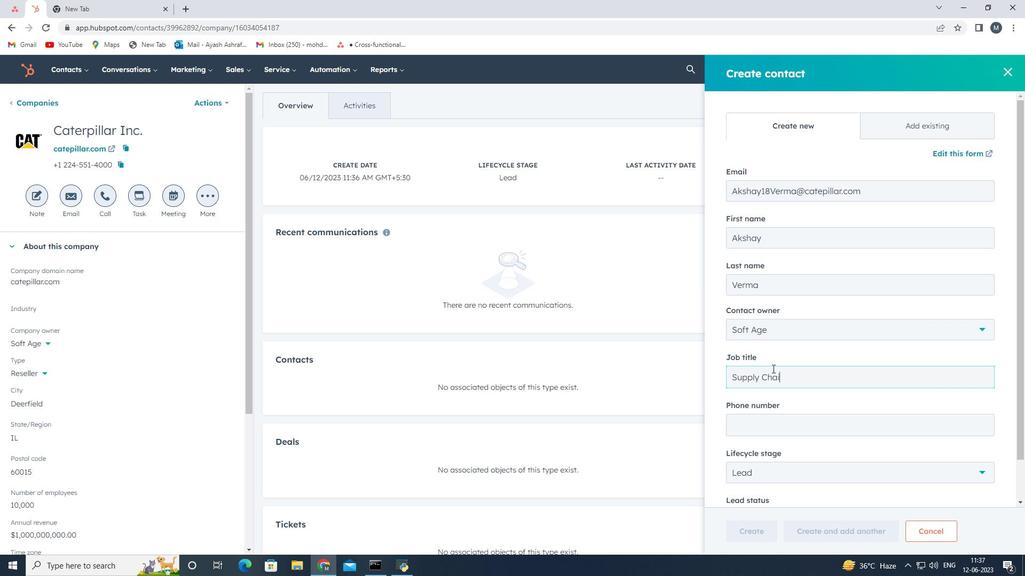 
Action: Mouse moved to (829, 387)
Screenshot: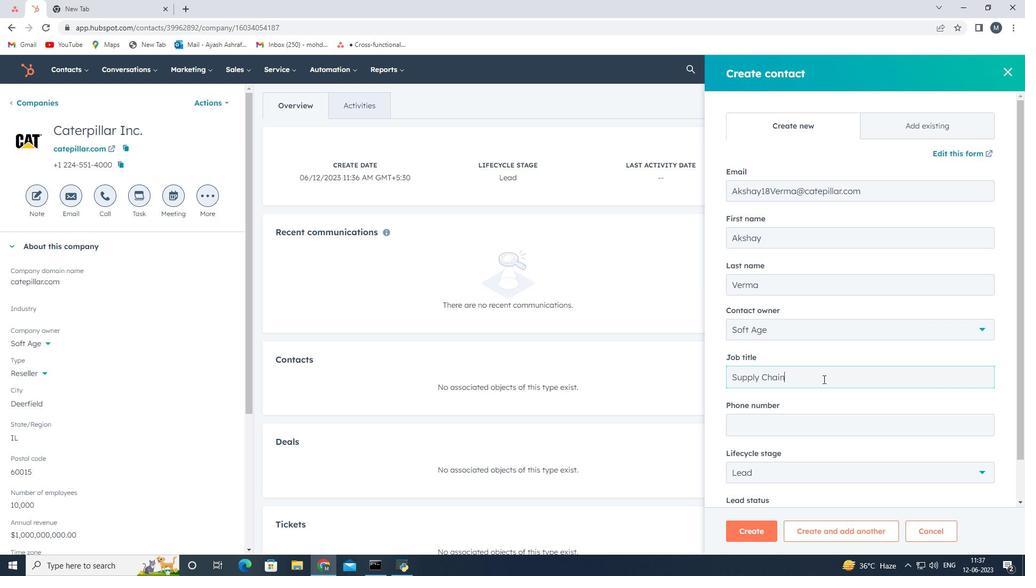 
Action: Mouse scrolled (829, 387) with delta (0, 0)
Screenshot: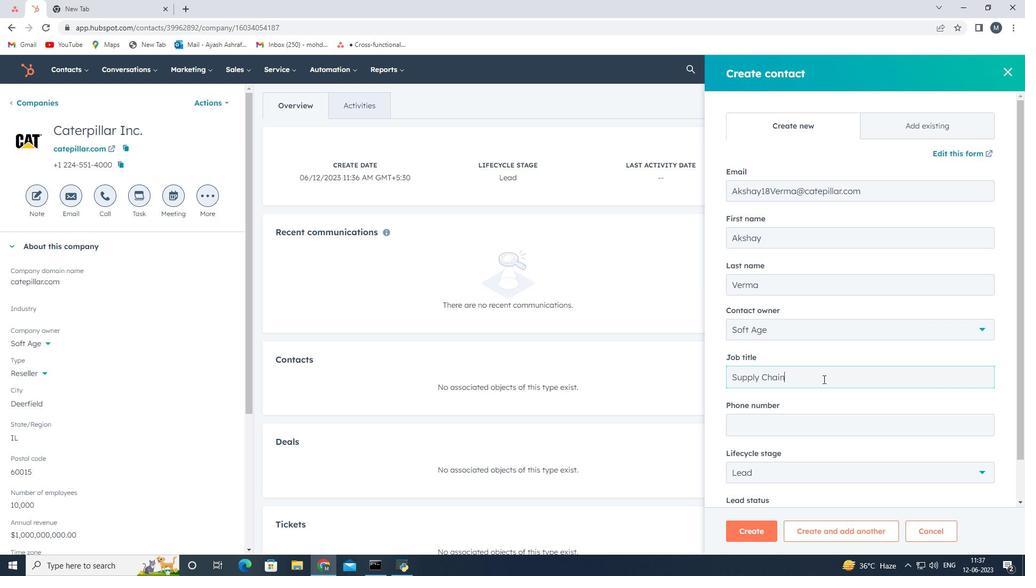 
Action: Mouse scrolled (829, 387) with delta (0, 0)
Screenshot: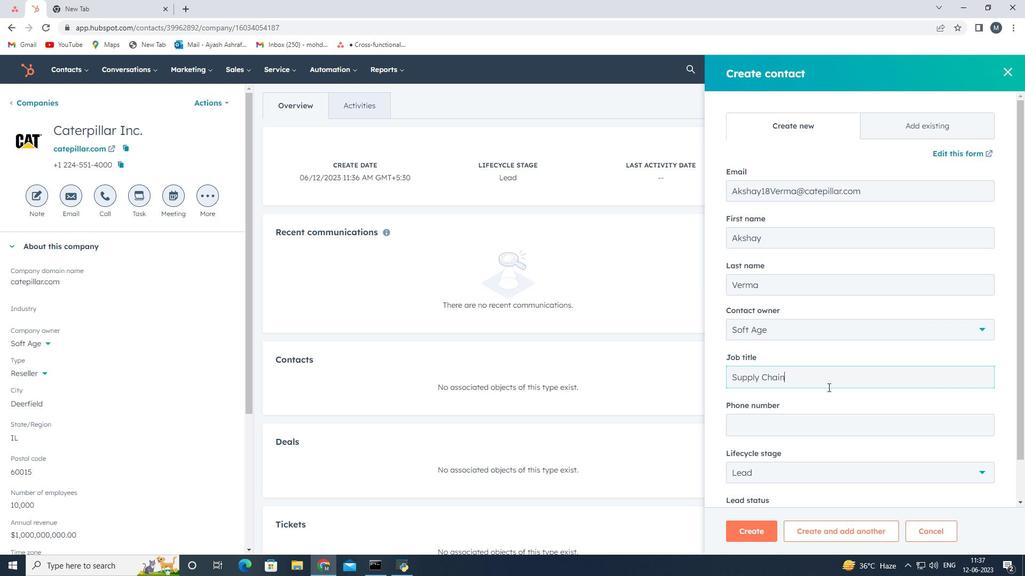
Action: Mouse moved to (790, 380)
Screenshot: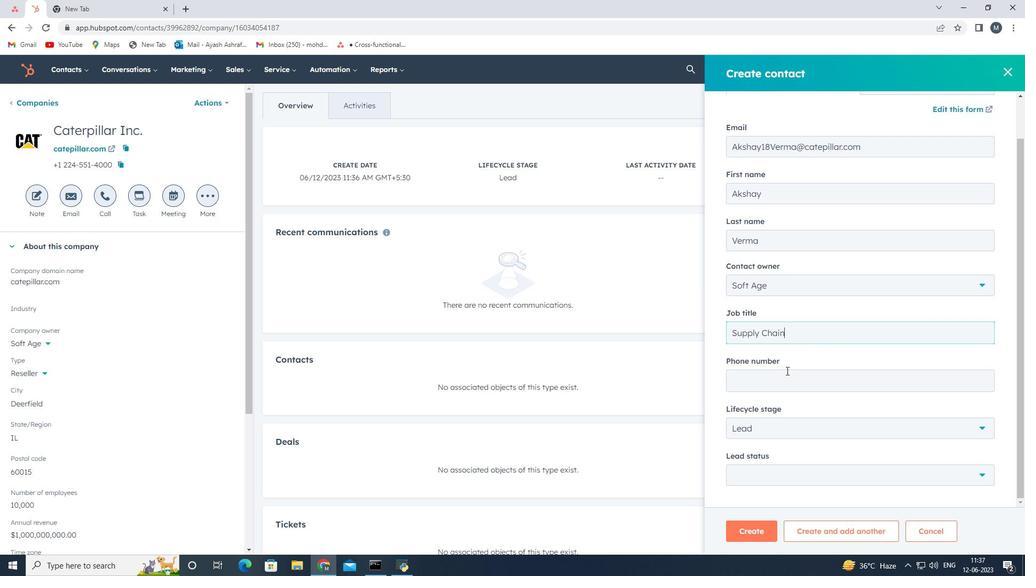 
Action: Mouse pressed left at (790, 380)
Screenshot: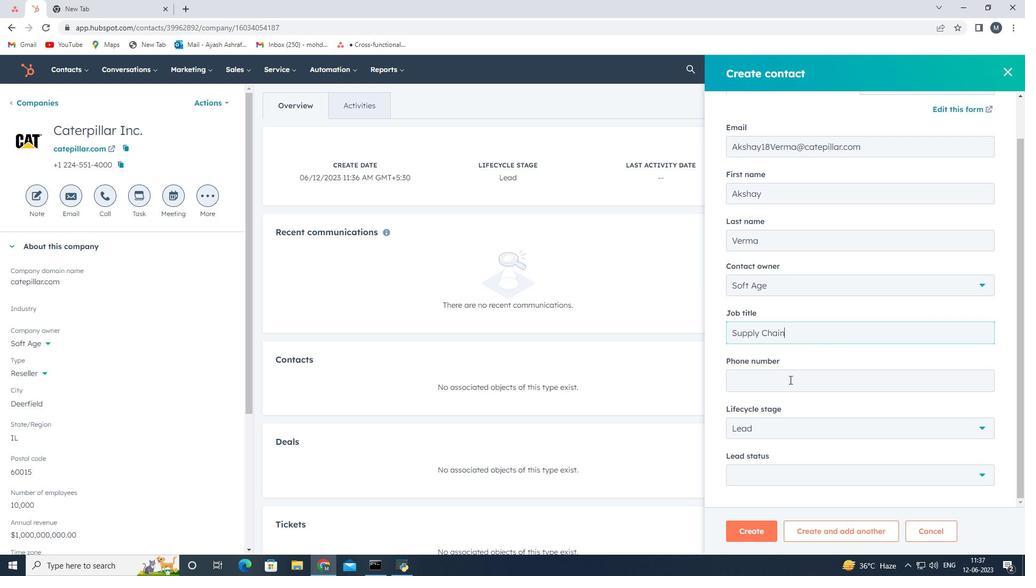 
Action: Mouse moved to (861, 356)
Screenshot: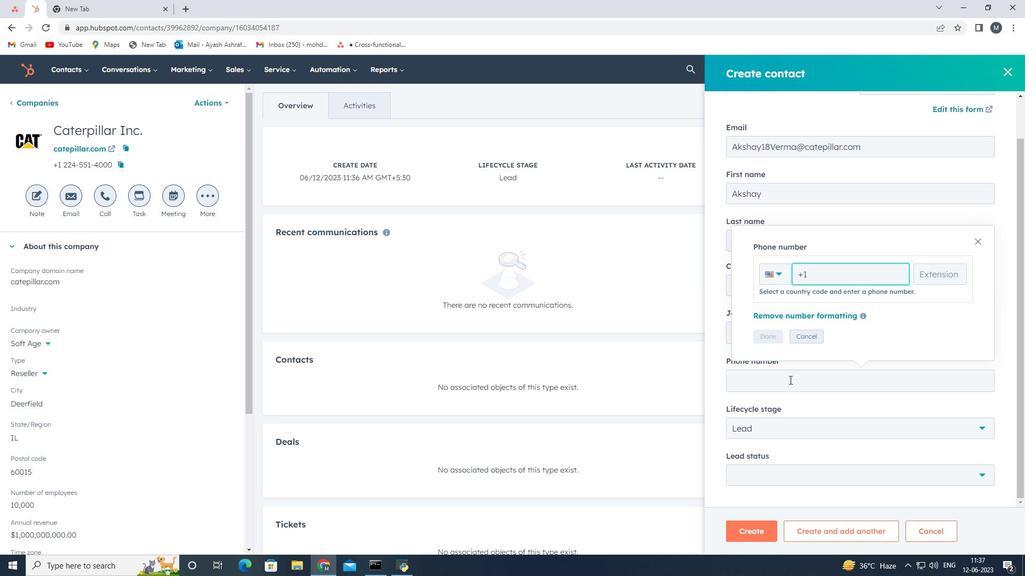
Action: Key pressed 6175558902
Screenshot: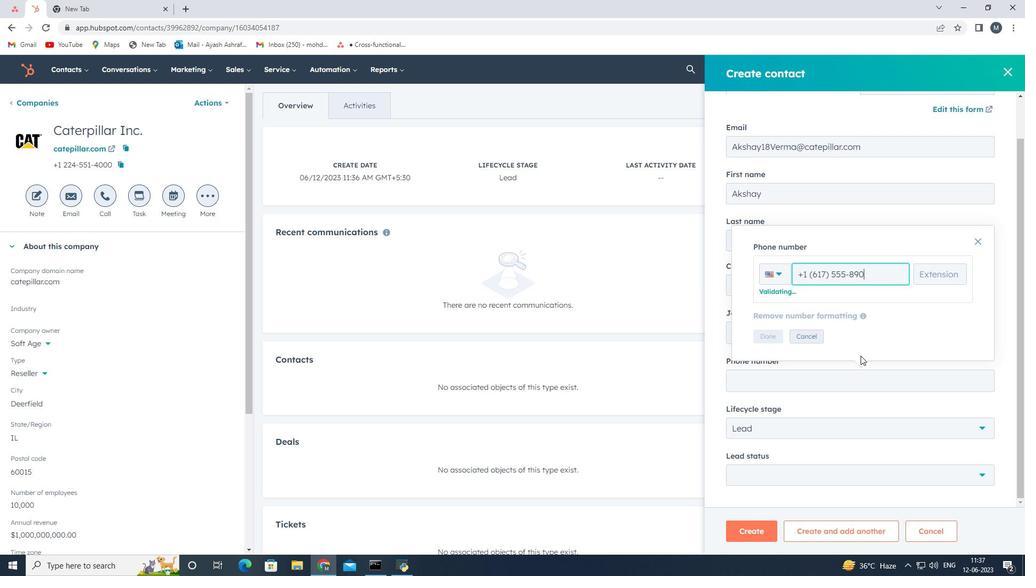 
Action: Mouse moved to (779, 339)
Screenshot: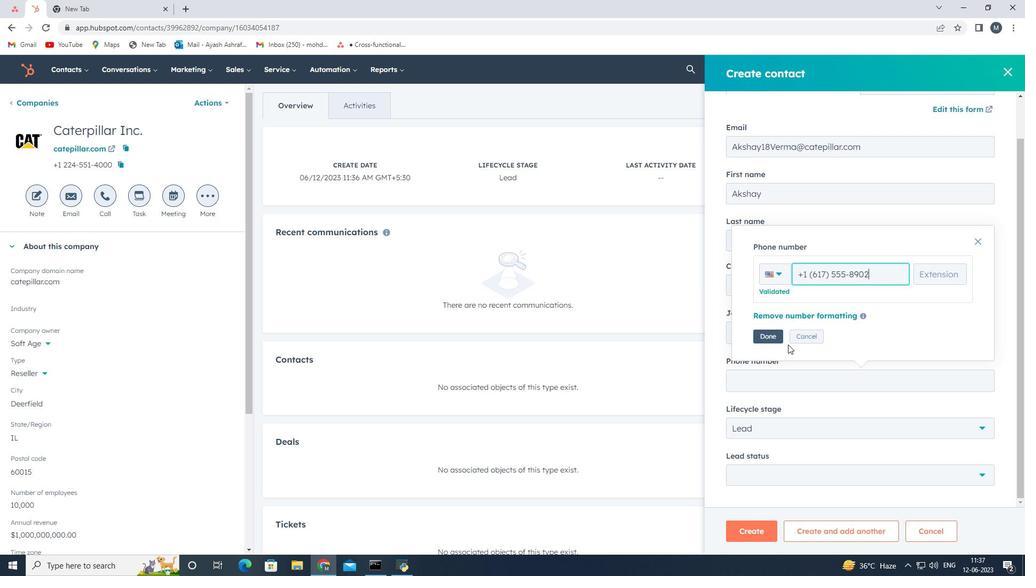 
Action: Mouse pressed left at (779, 339)
Screenshot: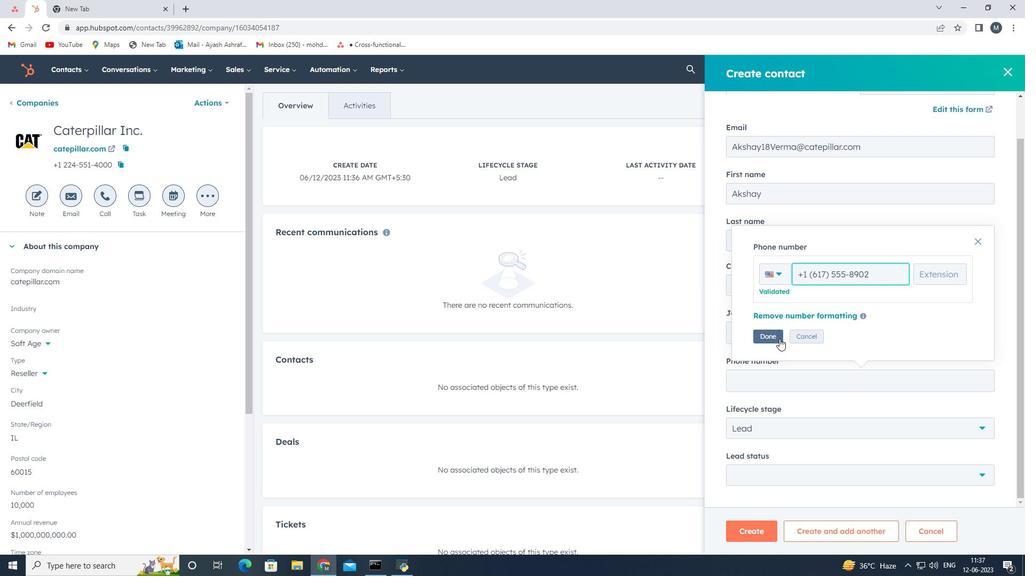 
Action: Mouse moved to (770, 405)
Screenshot: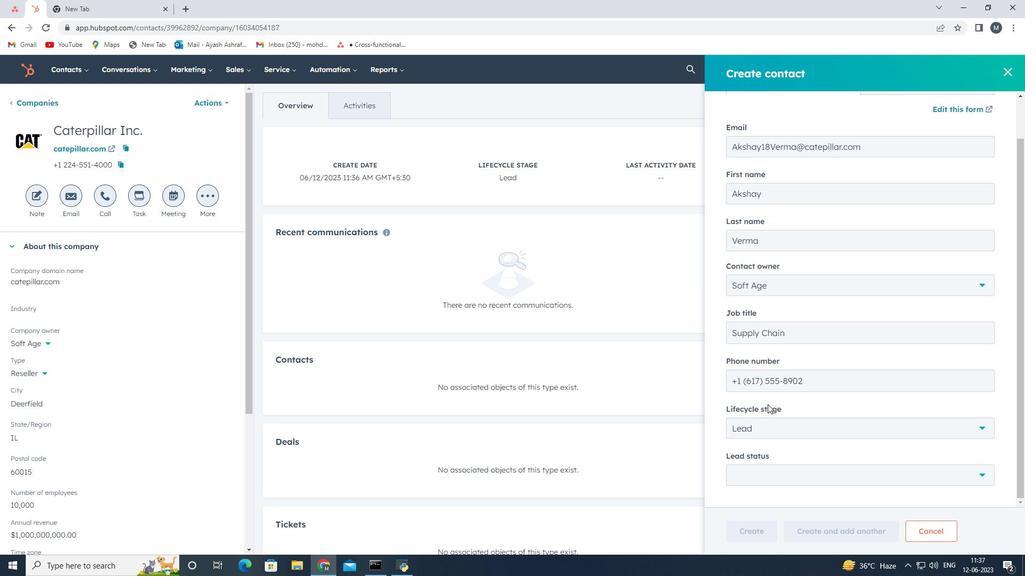 
Action: Mouse scrolled (770, 404) with delta (0, 0)
Screenshot: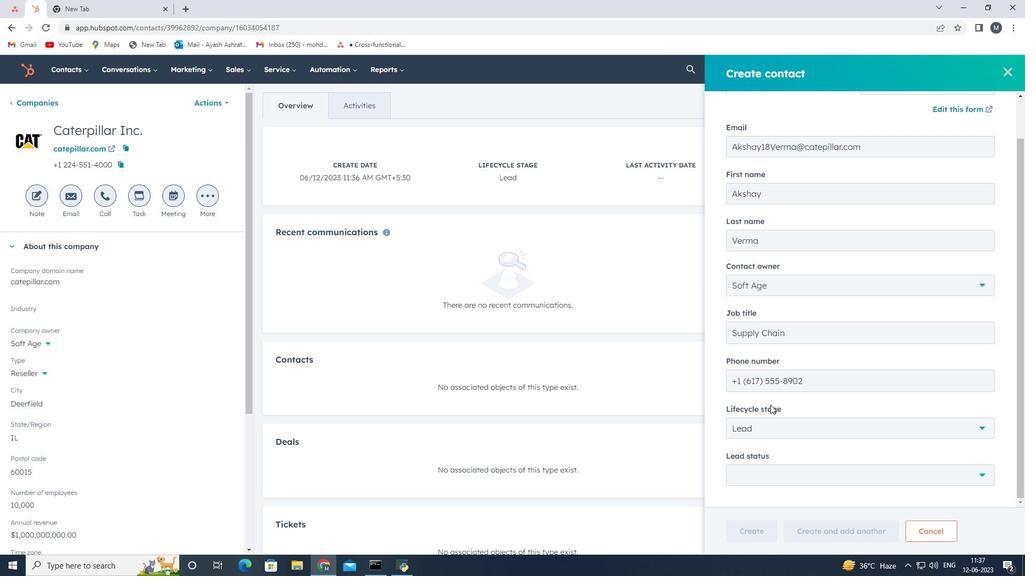 
Action: Mouse moved to (770, 426)
Screenshot: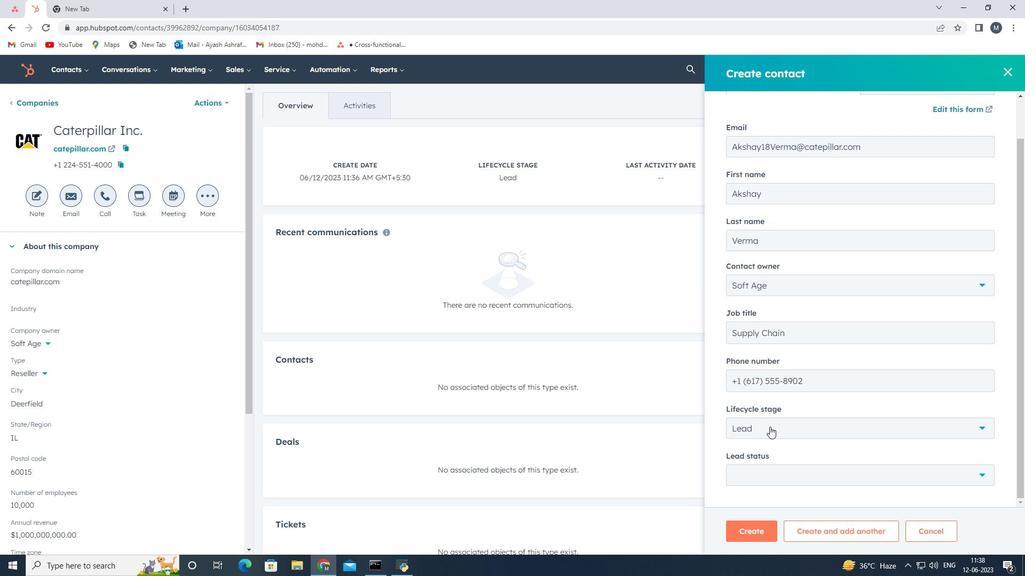 
Action: Mouse pressed left at (770, 426)
Screenshot: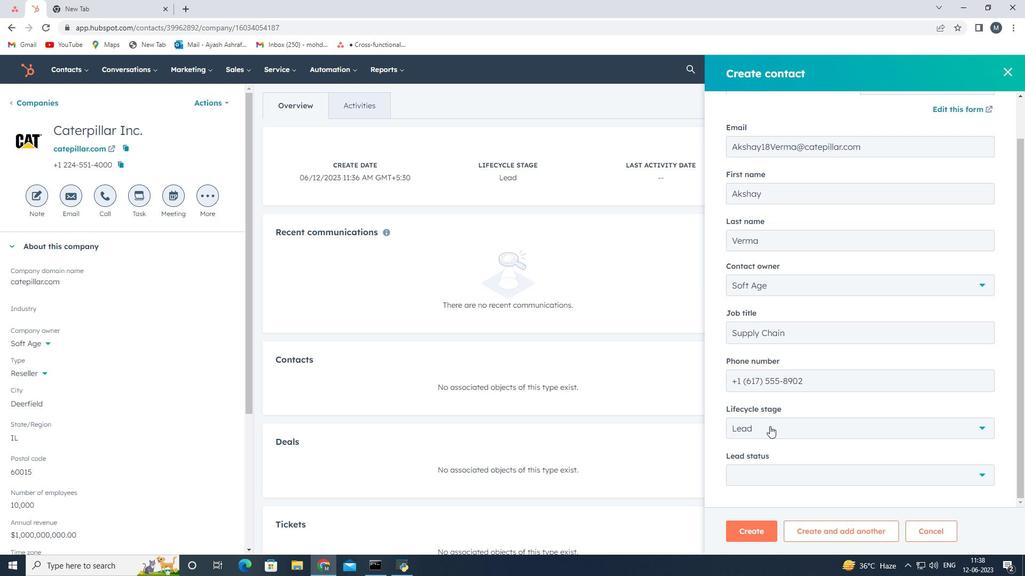 
Action: Mouse moved to (762, 326)
Screenshot: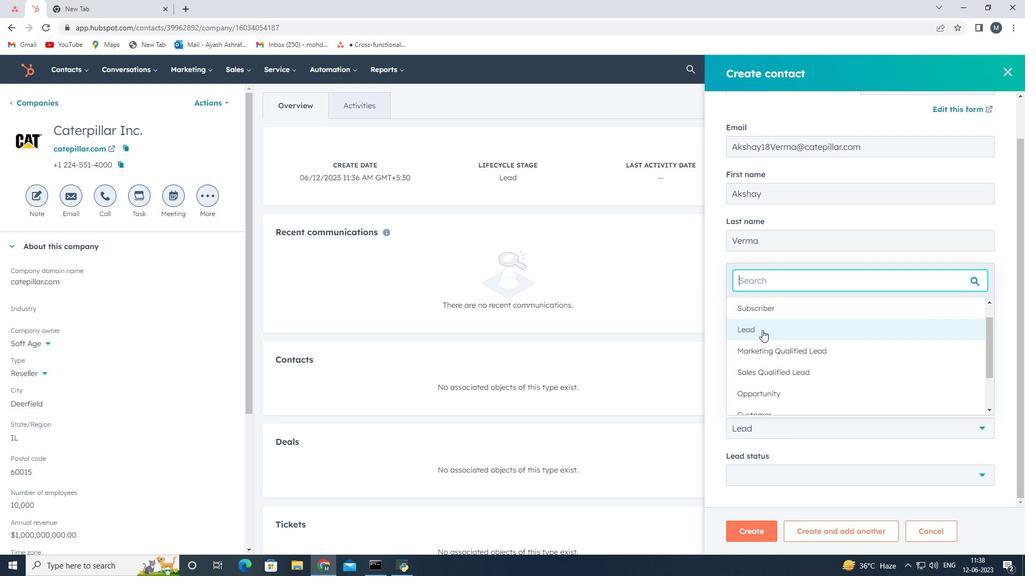 
Action: Mouse pressed left at (762, 326)
Screenshot: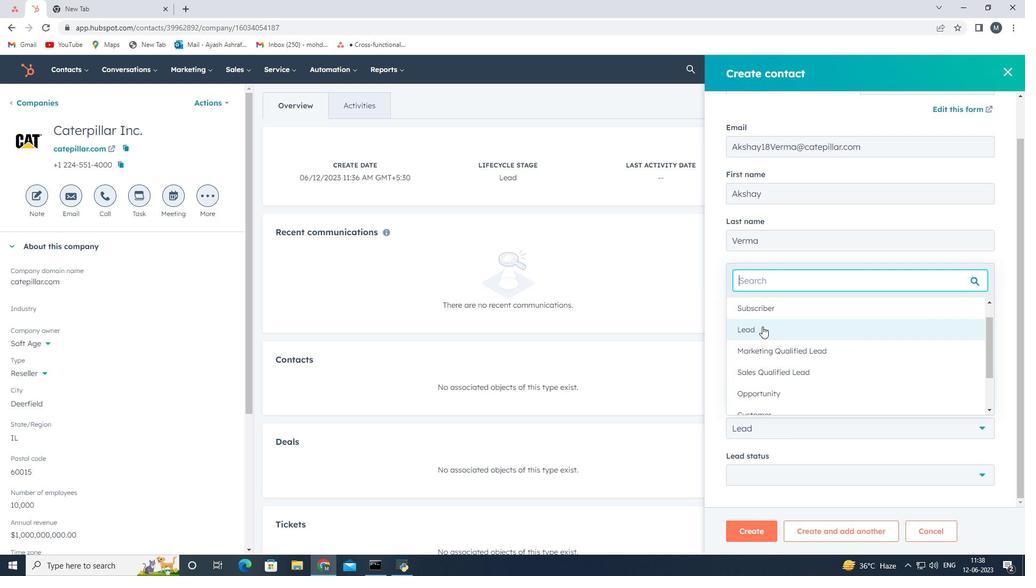 
Action: Mouse moved to (759, 477)
Screenshot: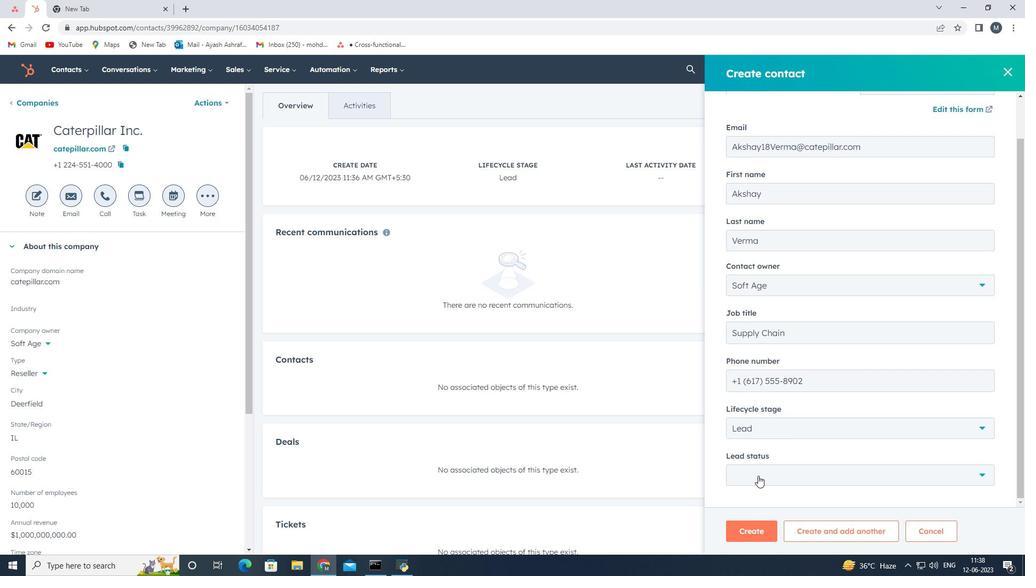 
Action: Mouse pressed left at (759, 477)
Screenshot: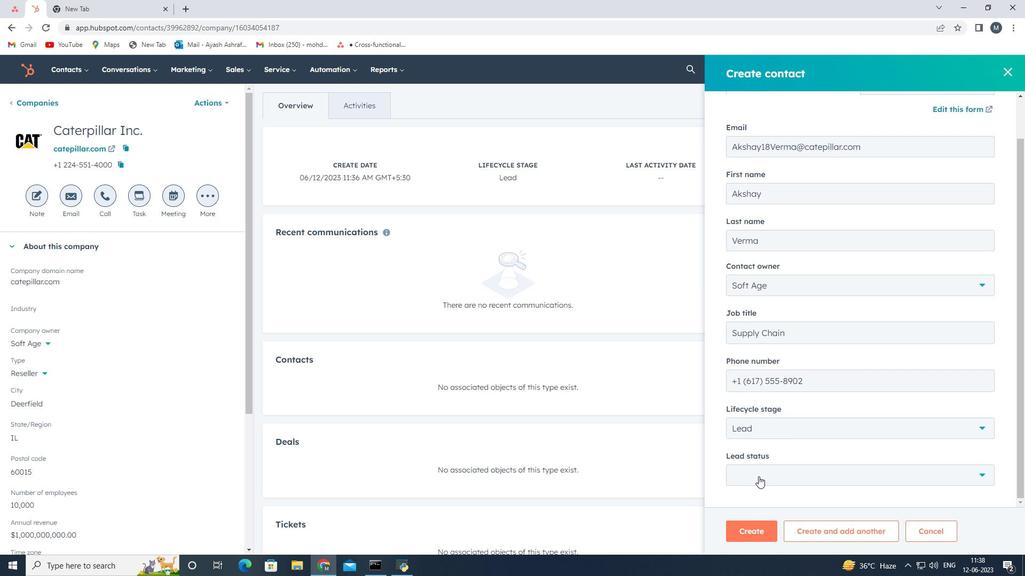 
Action: Mouse moved to (762, 395)
Screenshot: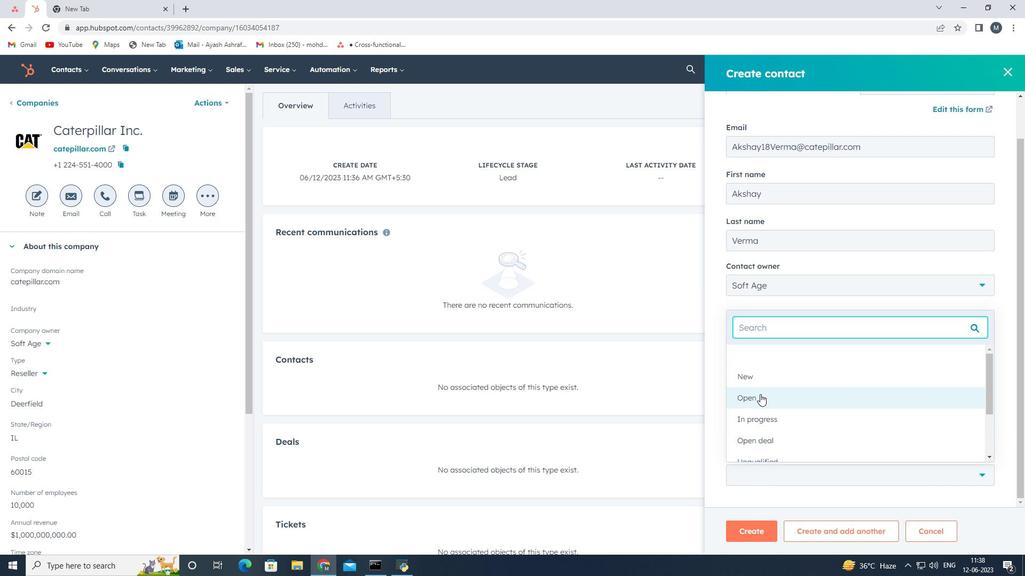 
Action: Mouse pressed left at (762, 395)
Screenshot: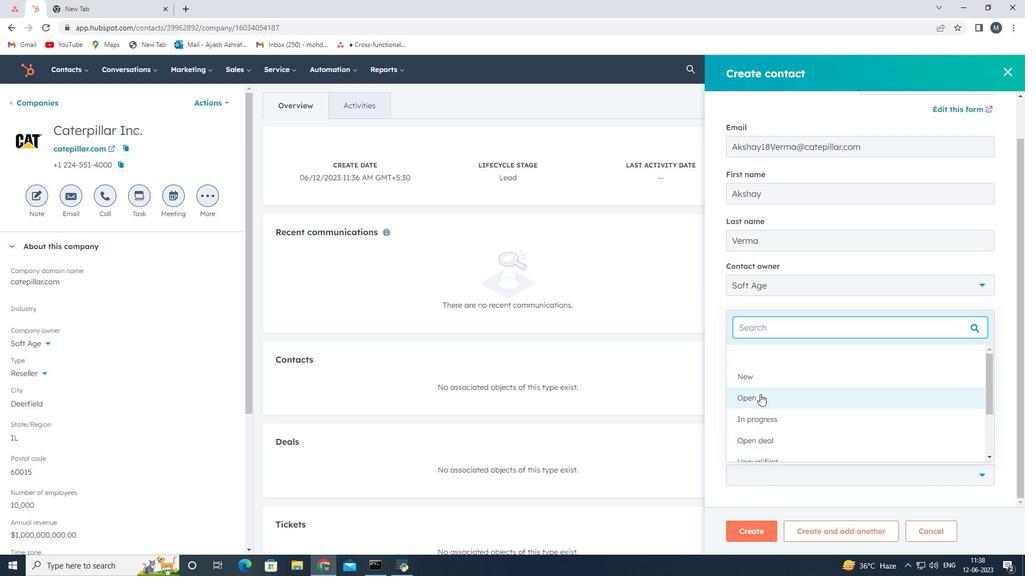 
Action: Mouse moved to (752, 533)
Screenshot: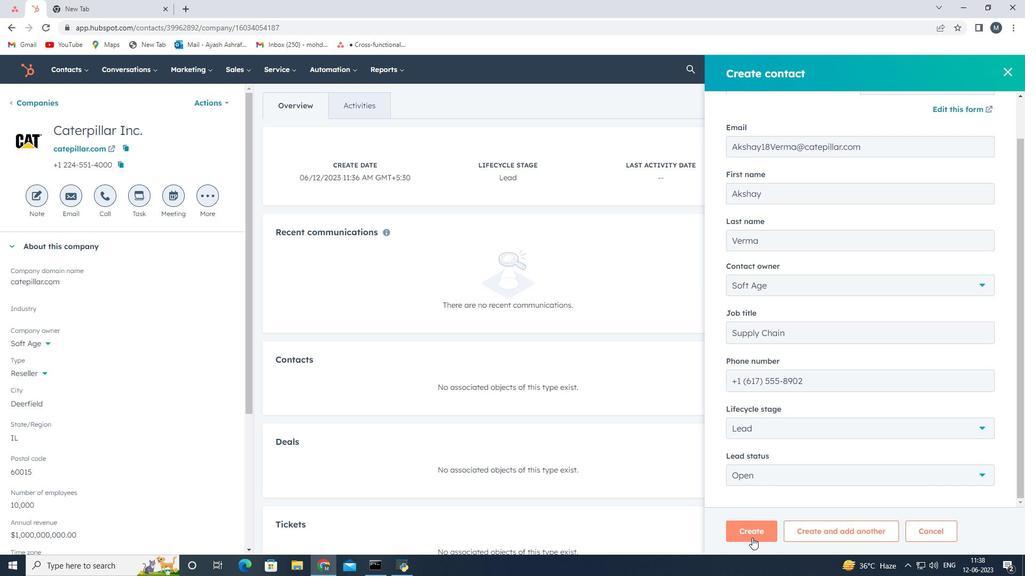 
Action: Mouse pressed left at (752, 533)
Screenshot: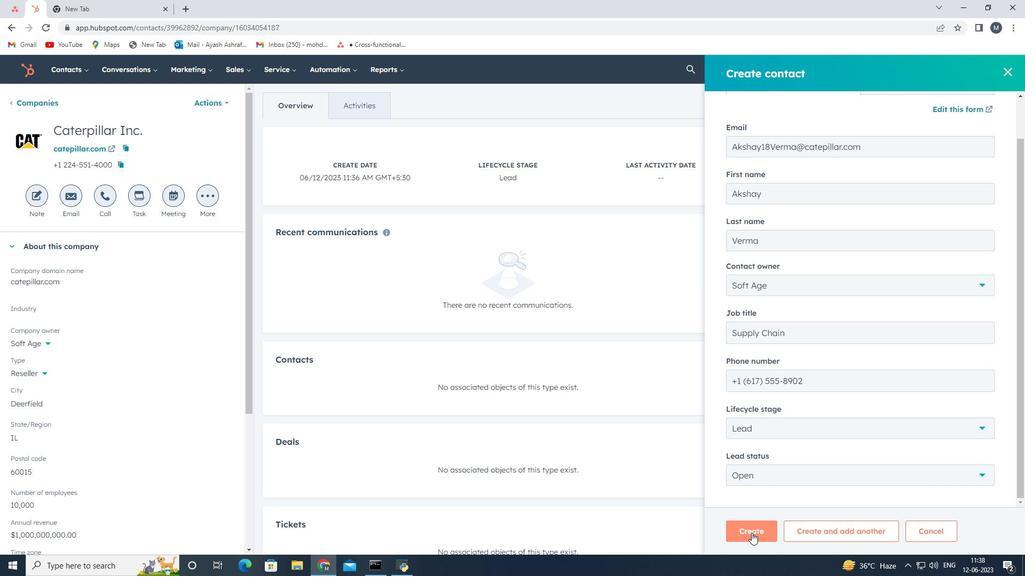 
Action: Mouse moved to (739, 520)
Screenshot: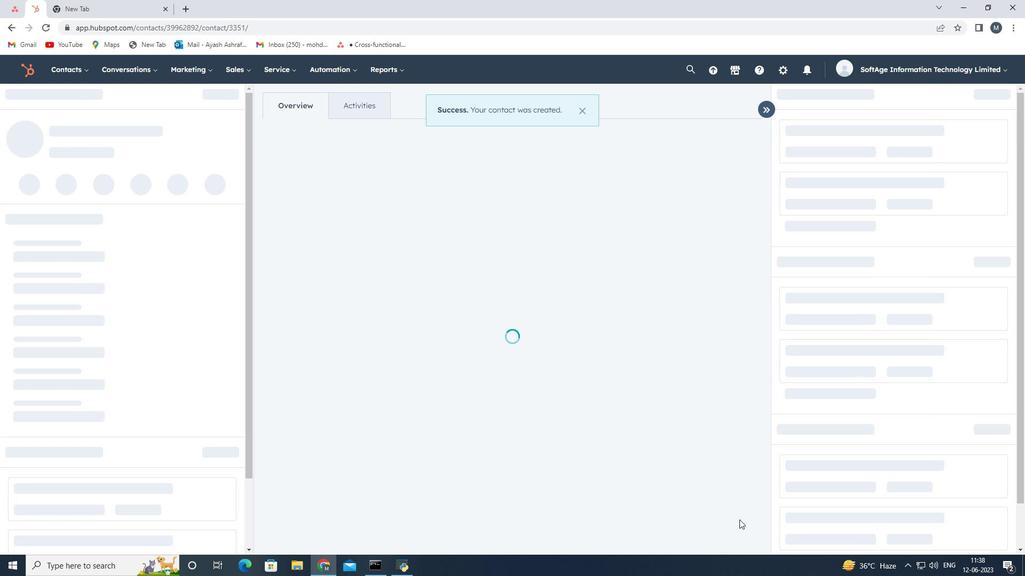 
